 Task: Schedule a friends' night out at the new restaurant.
Action: Mouse moved to (75, 119)
Screenshot: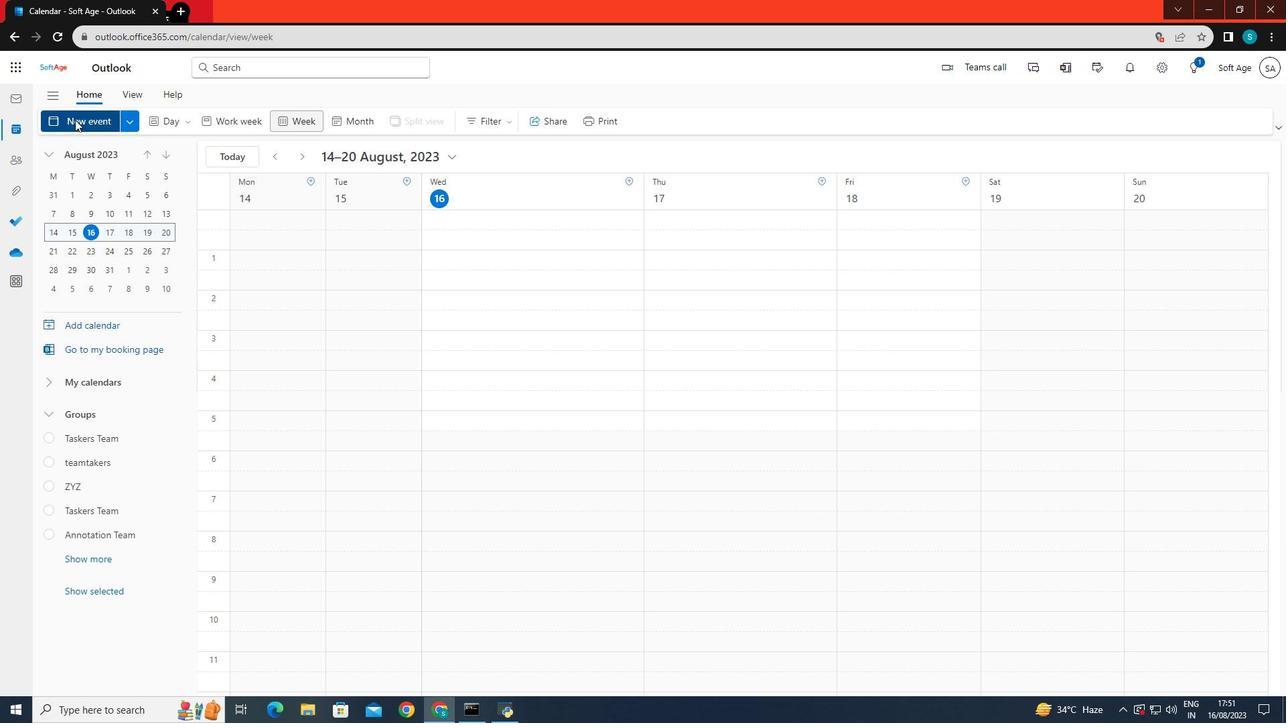 
Action: Mouse pressed left at (75, 119)
Screenshot: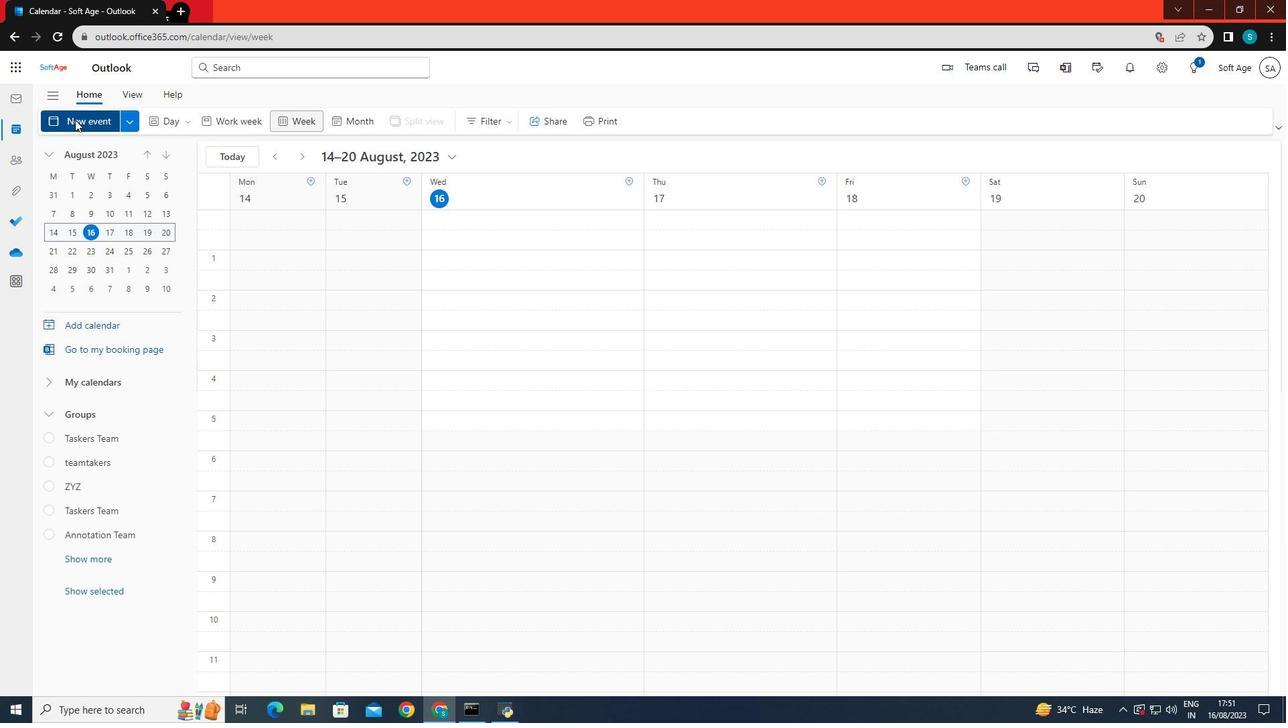 
Action: Mouse moved to (381, 198)
Screenshot: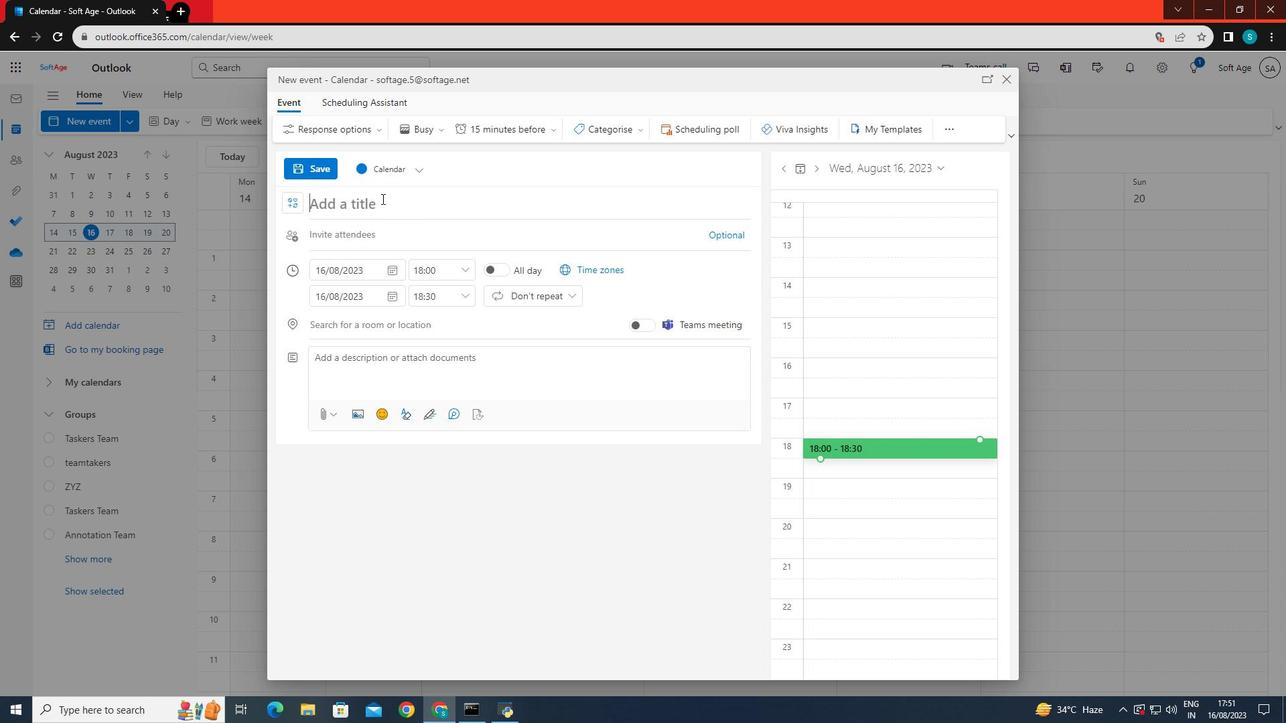 
Action: Mouse pressed left at (381, 198)
Screenshot: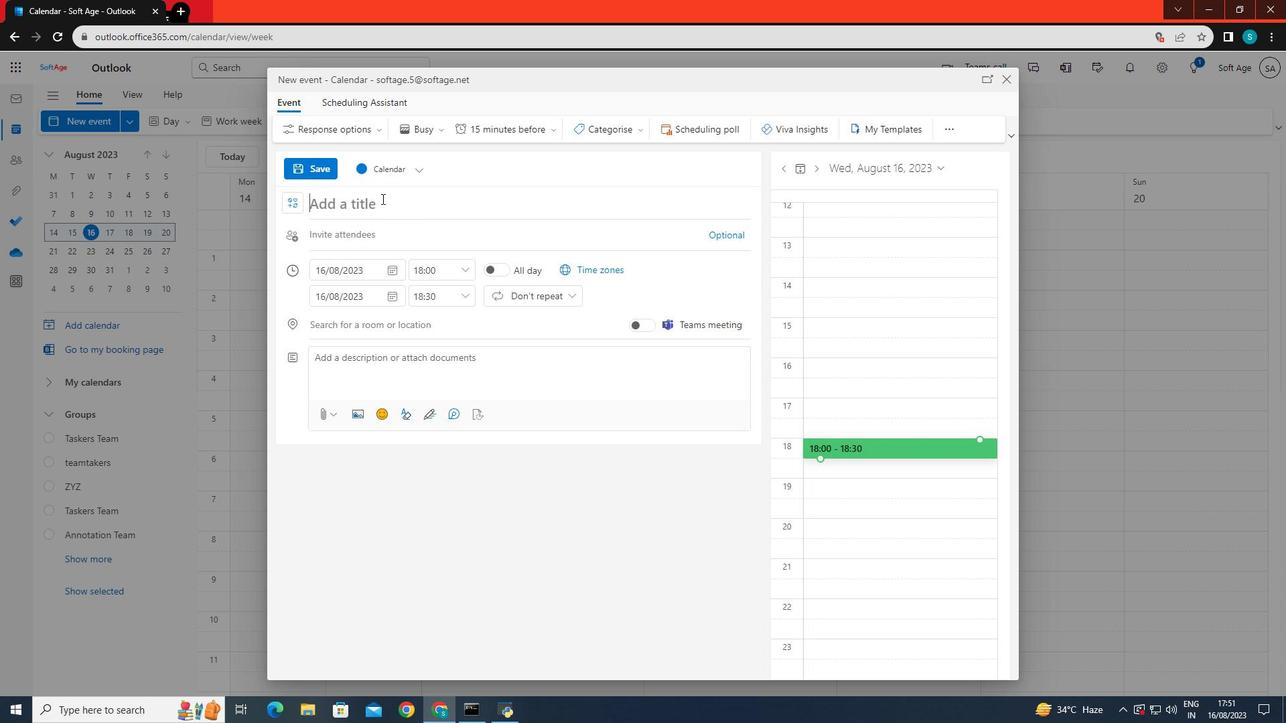 
Action: Key pressed <Key.caps_lock>NI<Key.caps_lock><Key.backspace>ight<Key.space>out<Key.space>at<Key.space>the<Key.space>new<Key.space>restaurant
Screenshot: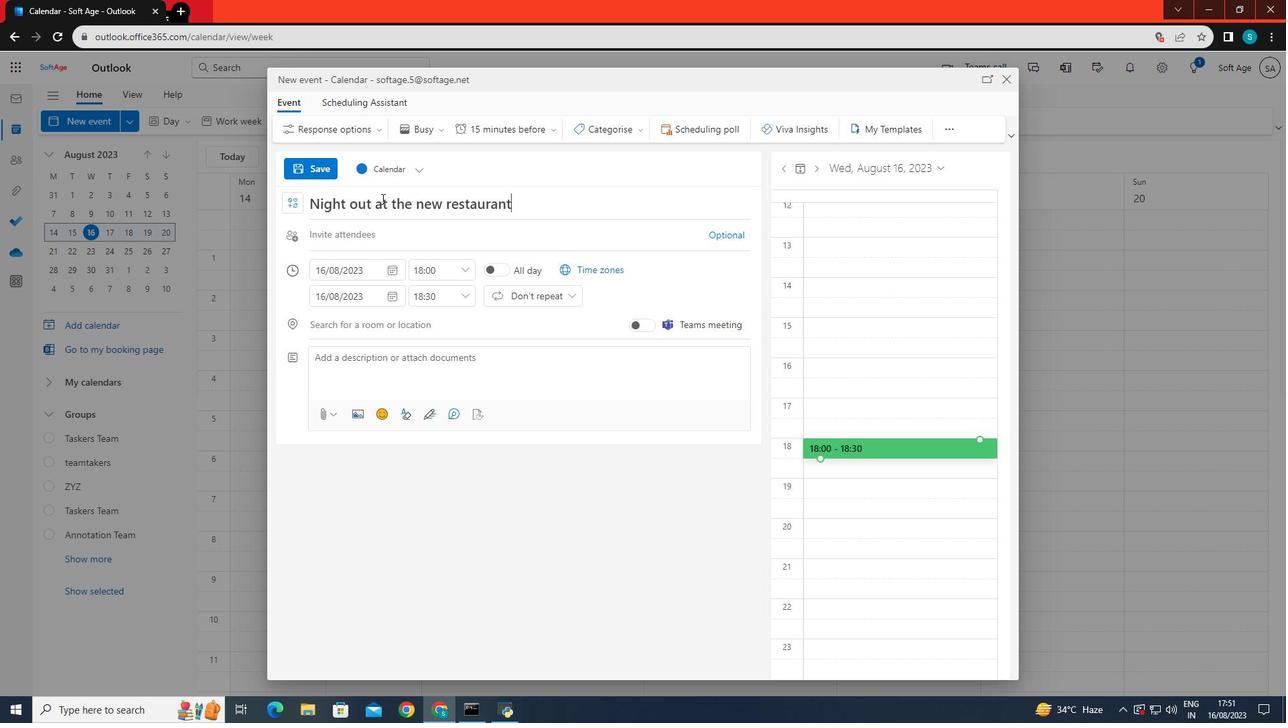 
Action: Mouse moved to (350, 268)
Screenshot: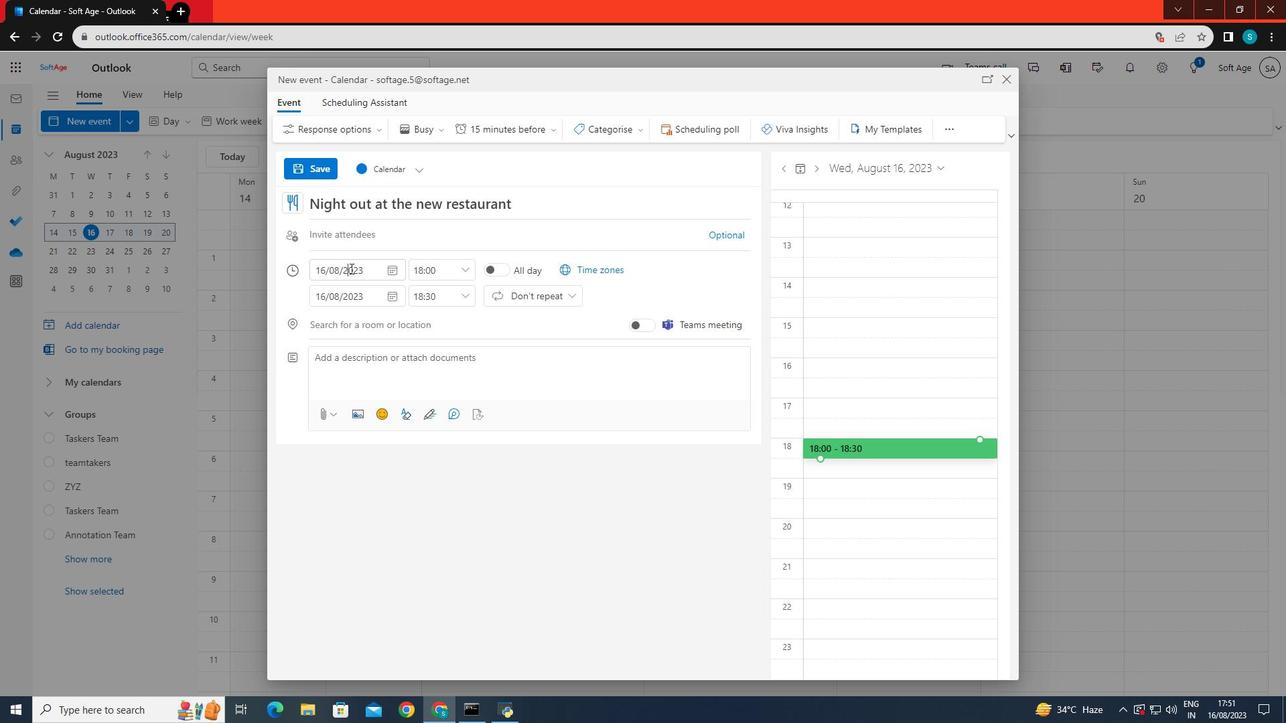 
Action: Mouse pressed left at (350, 268)
Screenshot: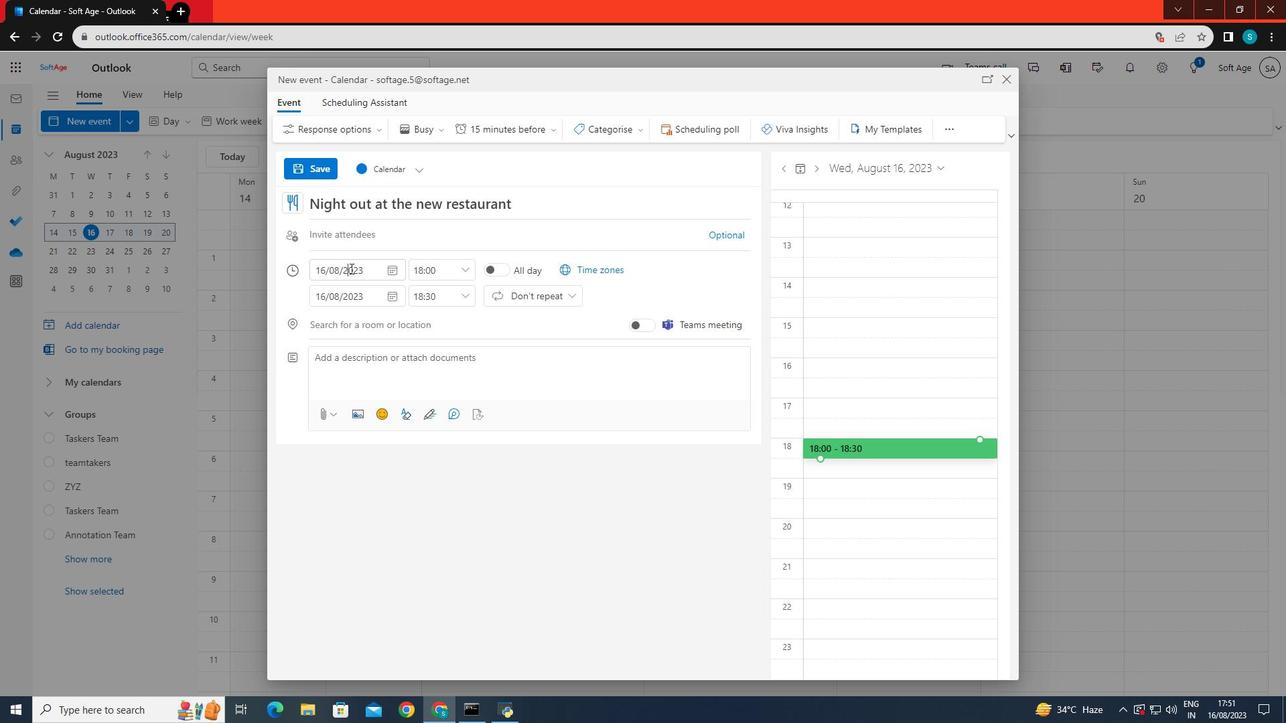 
Action: Mouse moved to (384, 416)
Screenshot: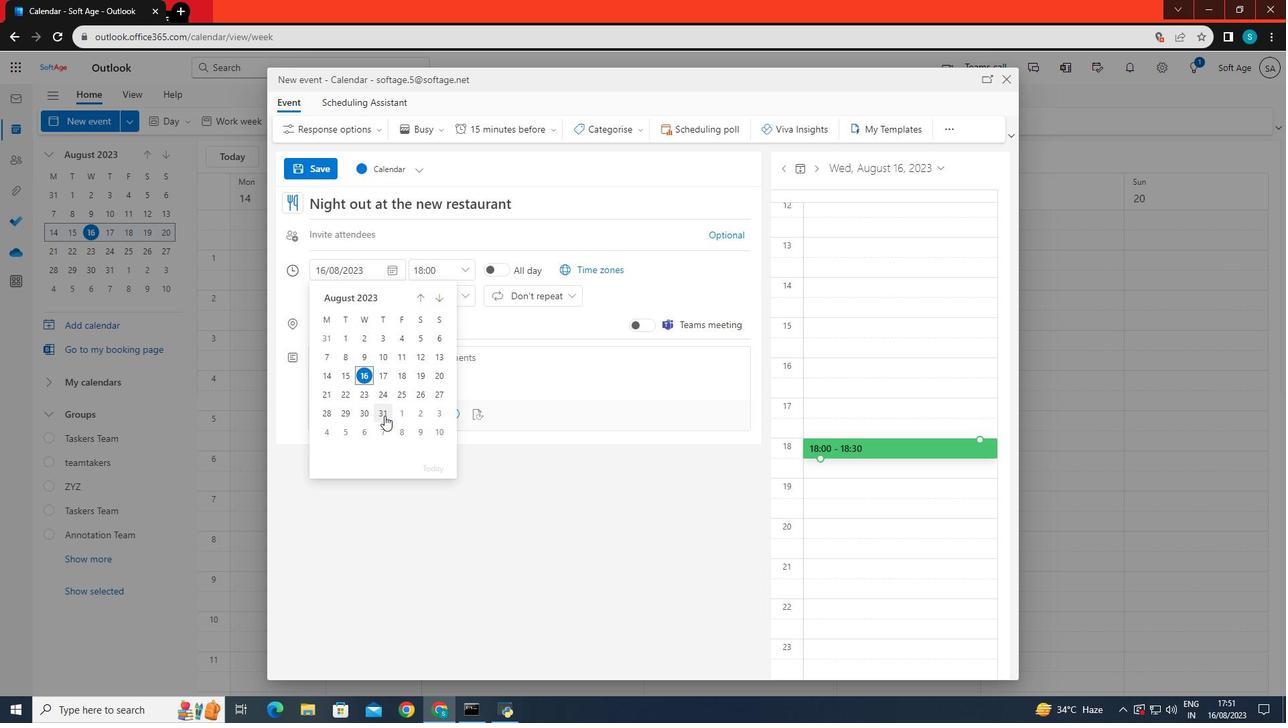 
Action: Mouse pressed left at (384, 416)
Screenshot: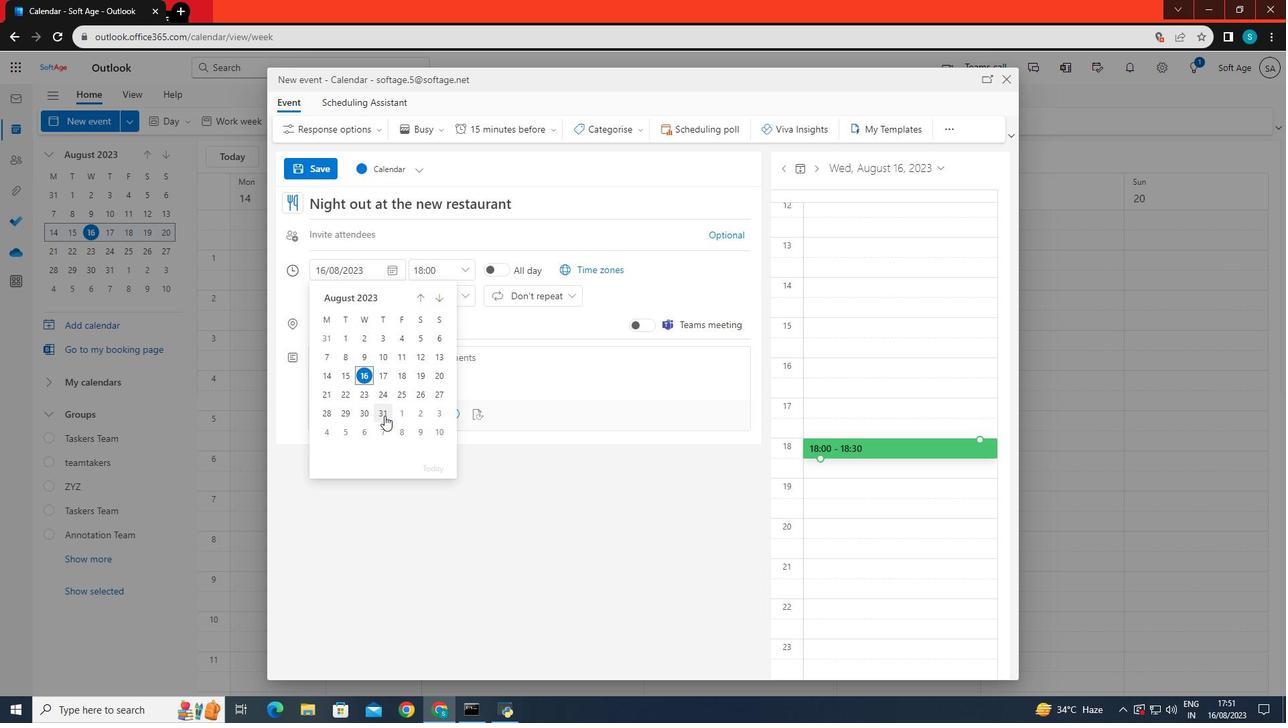 
Action: Mouse moved to (369, 300)
Screenshot: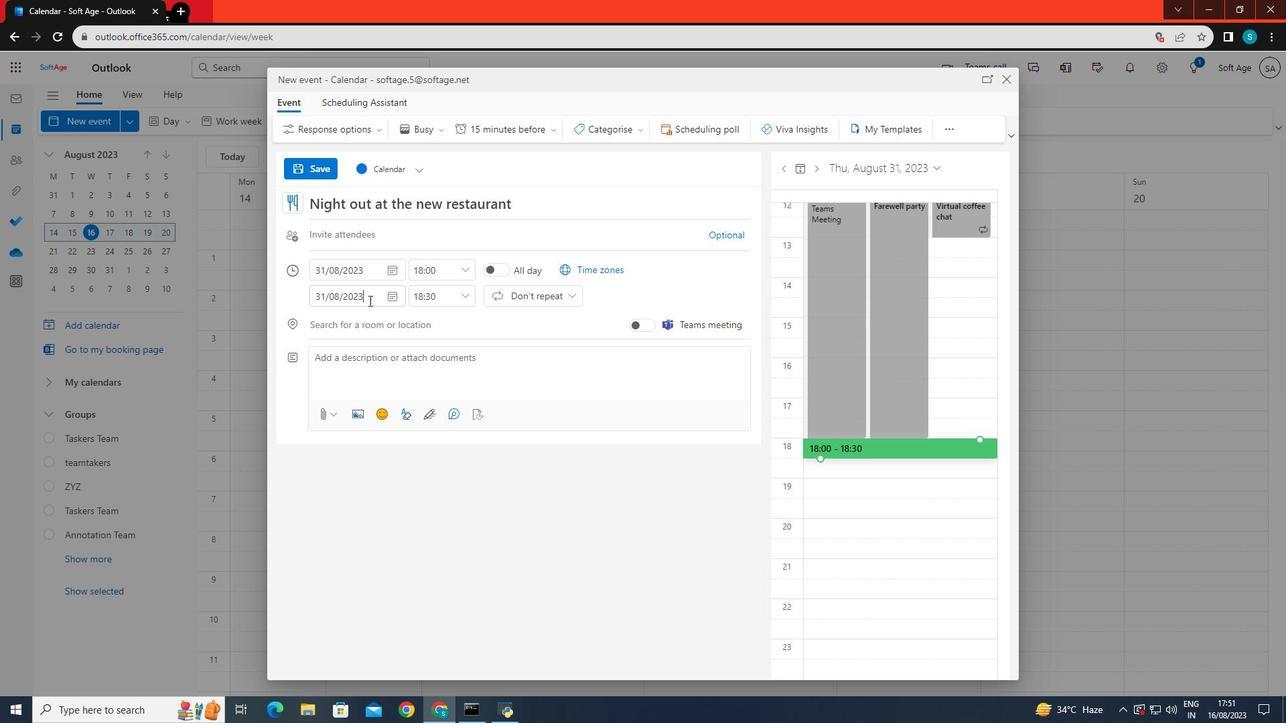 
Action: Mouse pressed left at (369, 300)
Screenshot: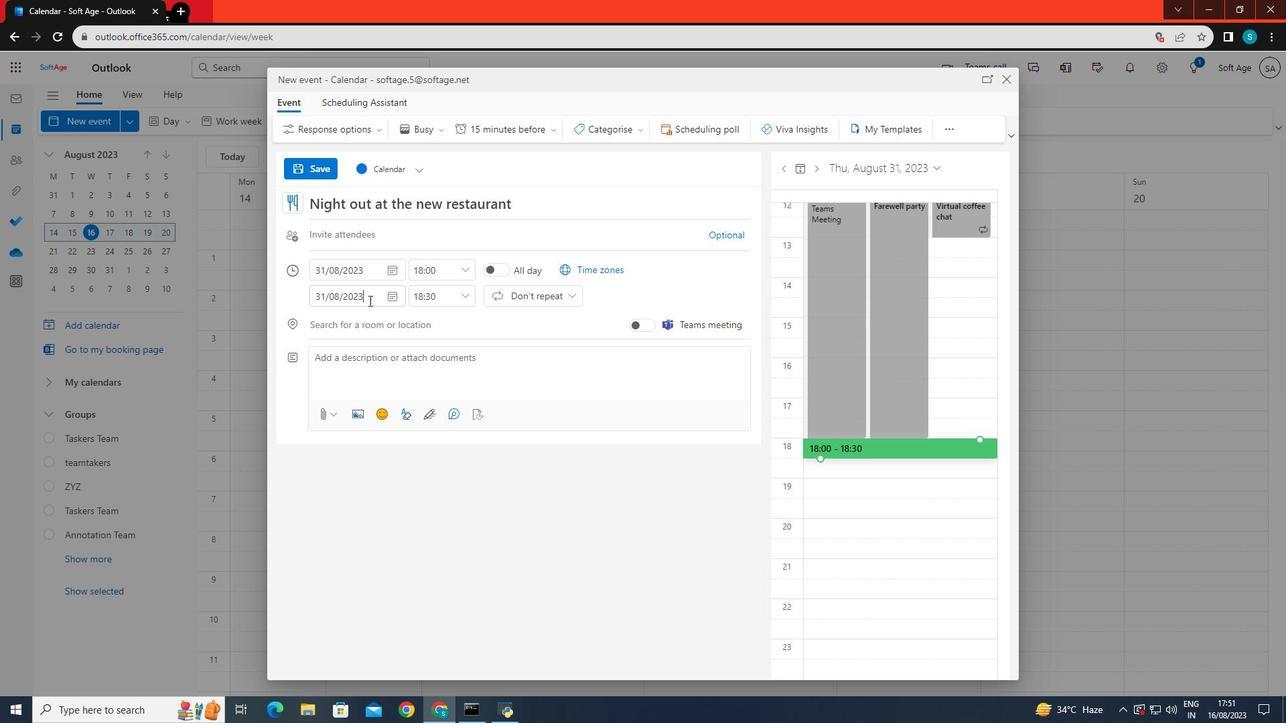 
Action: Mouse moved to (387, 440)
Screenshot: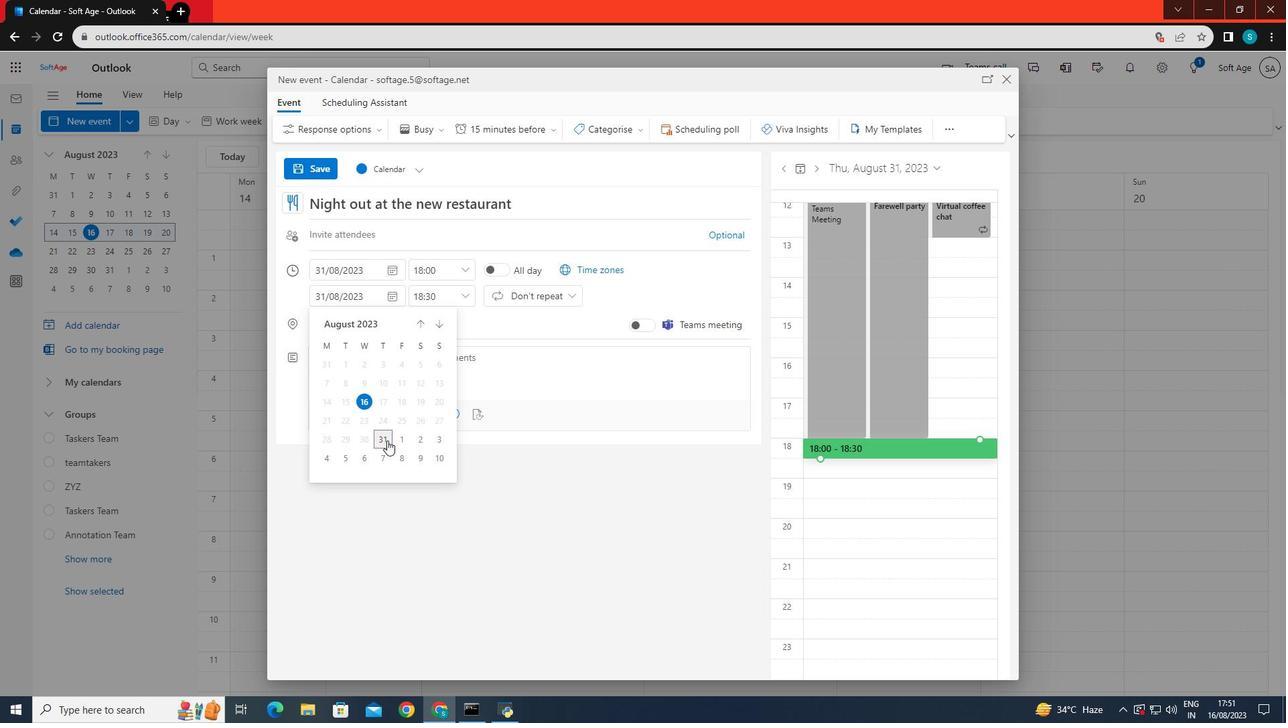 
Action: Mouse pressed left at (387, 440)
Screenshot: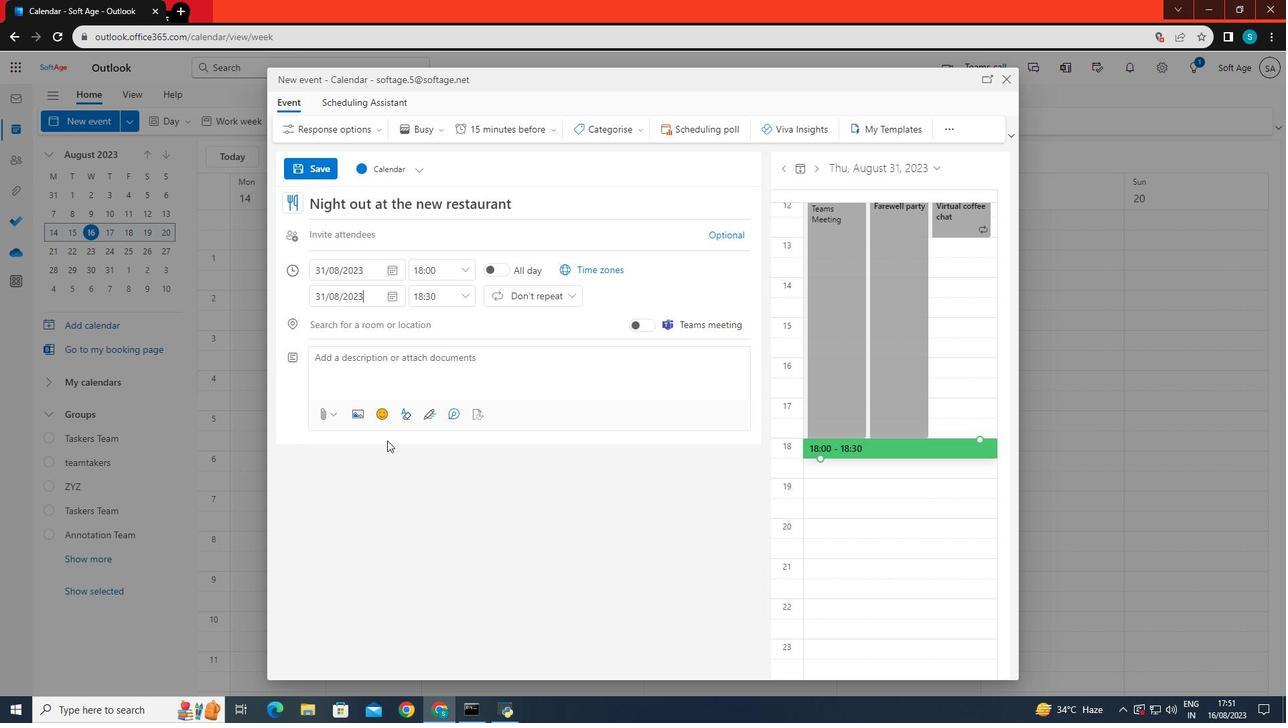 
Action: Mouse moved to (564, 291)
Screenshot: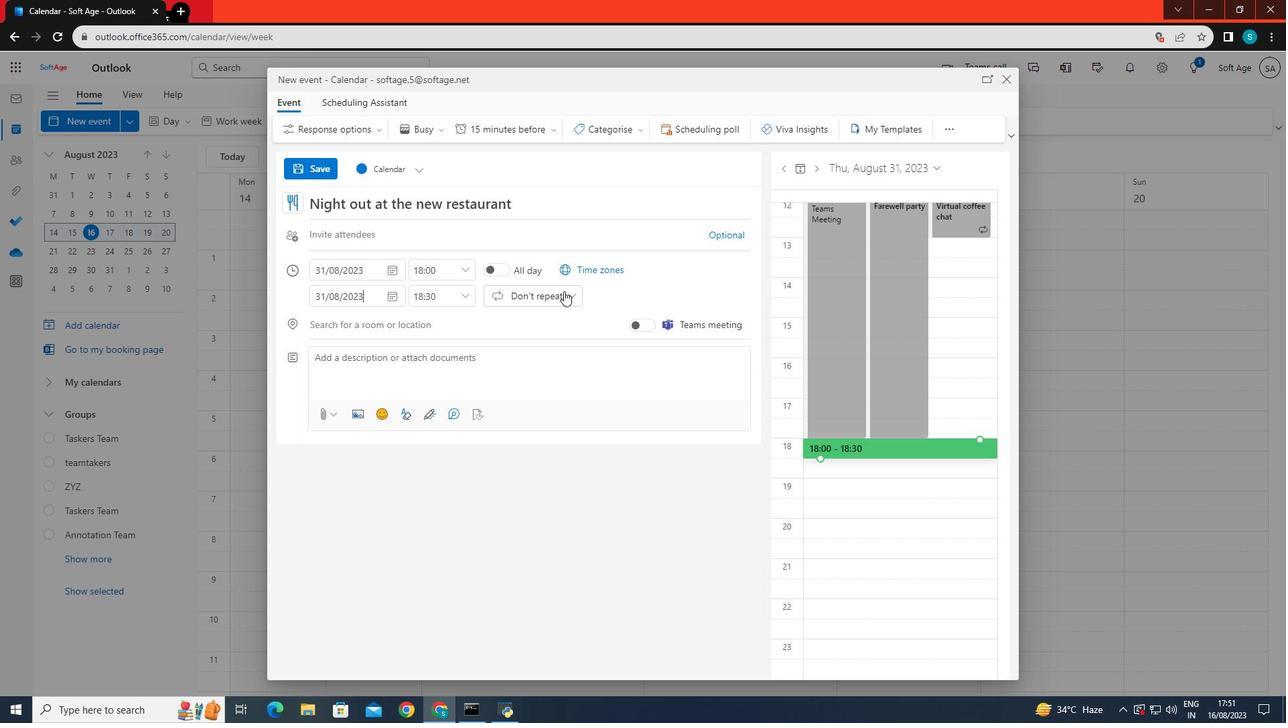 
Action: Mouse pressed left at (564, 291)
Screenshot: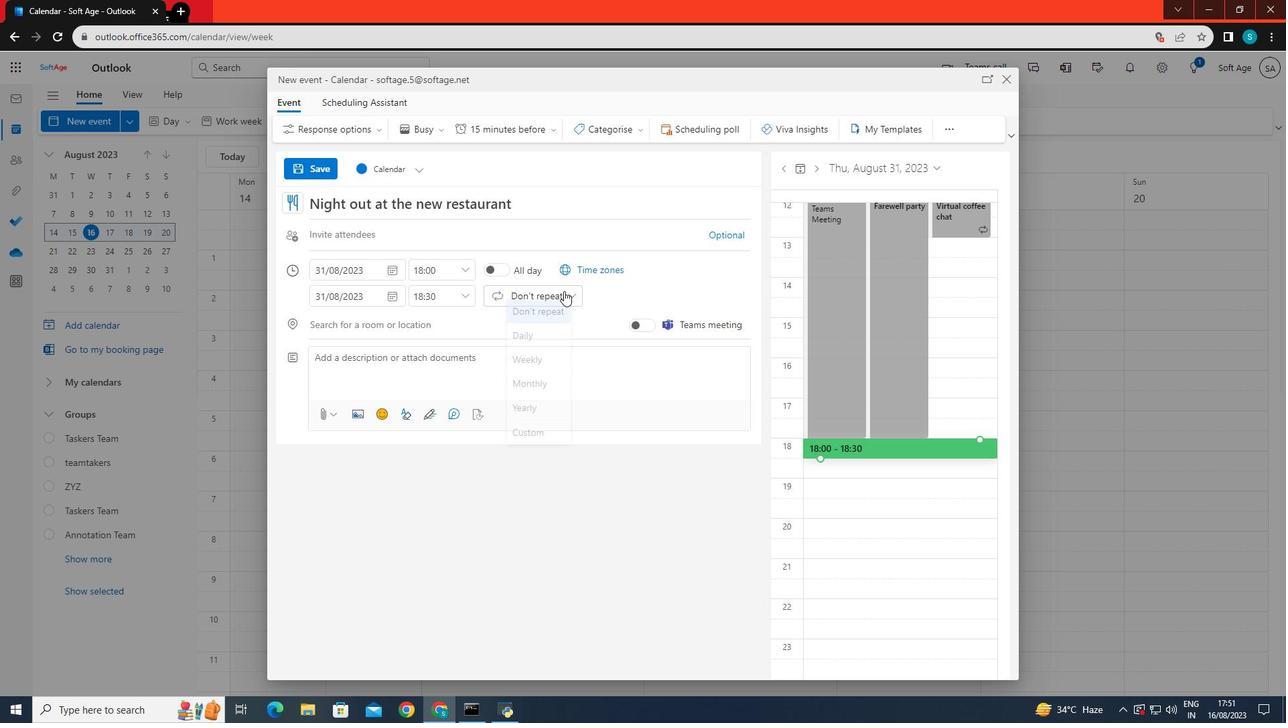 
Action: Mouse moved to (537, 363)
Screenshot: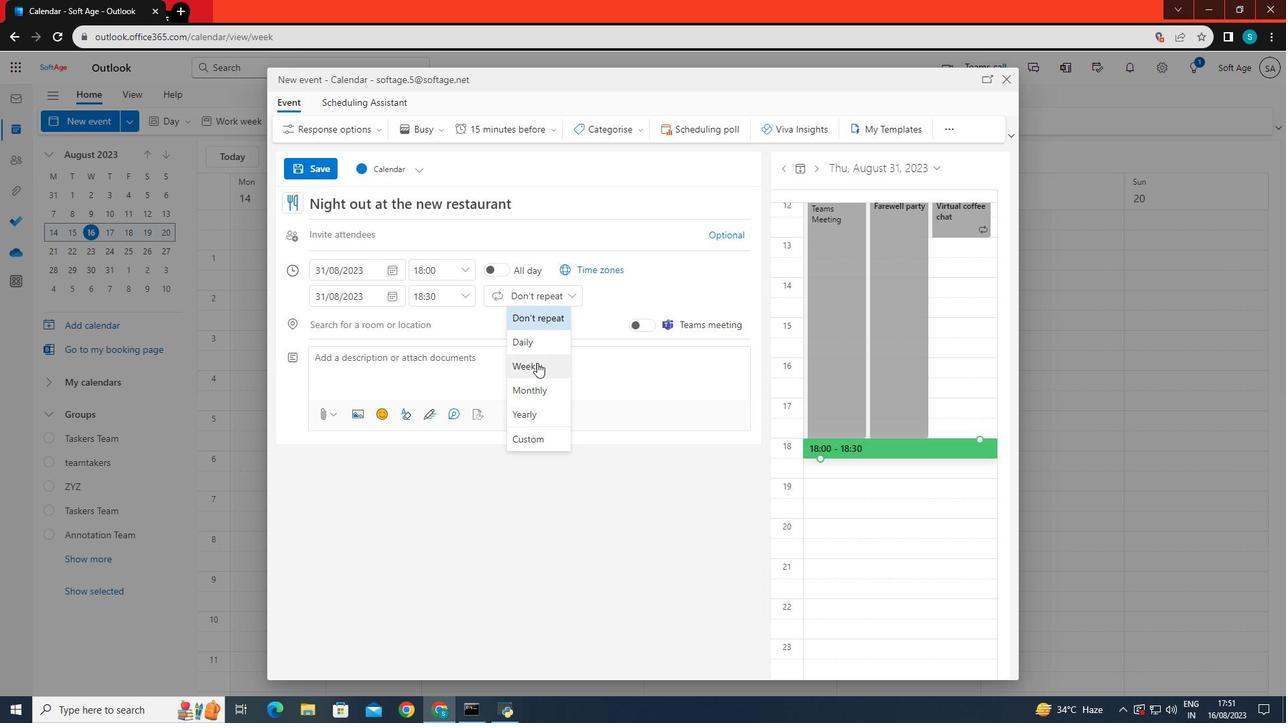 
Action: Mouse pressed left at (537, 363)
Screenshot: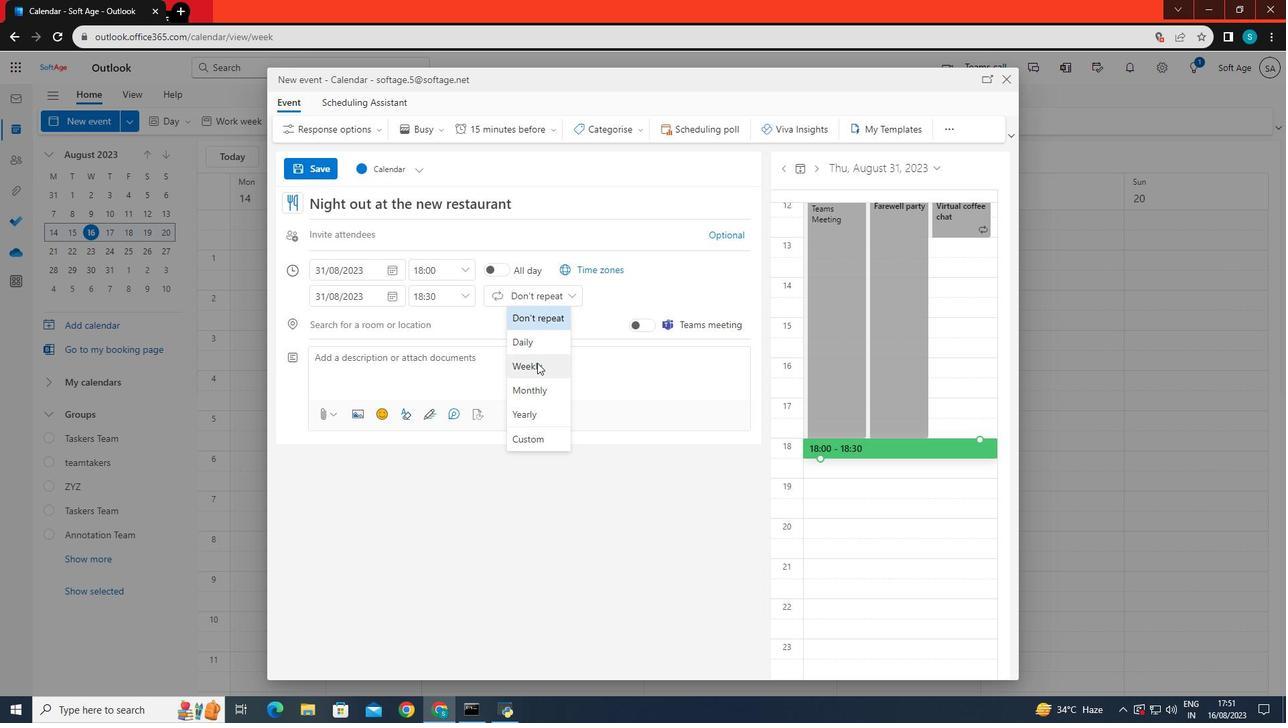 
Action: Mouse moved to (625, 393)
Screenshot: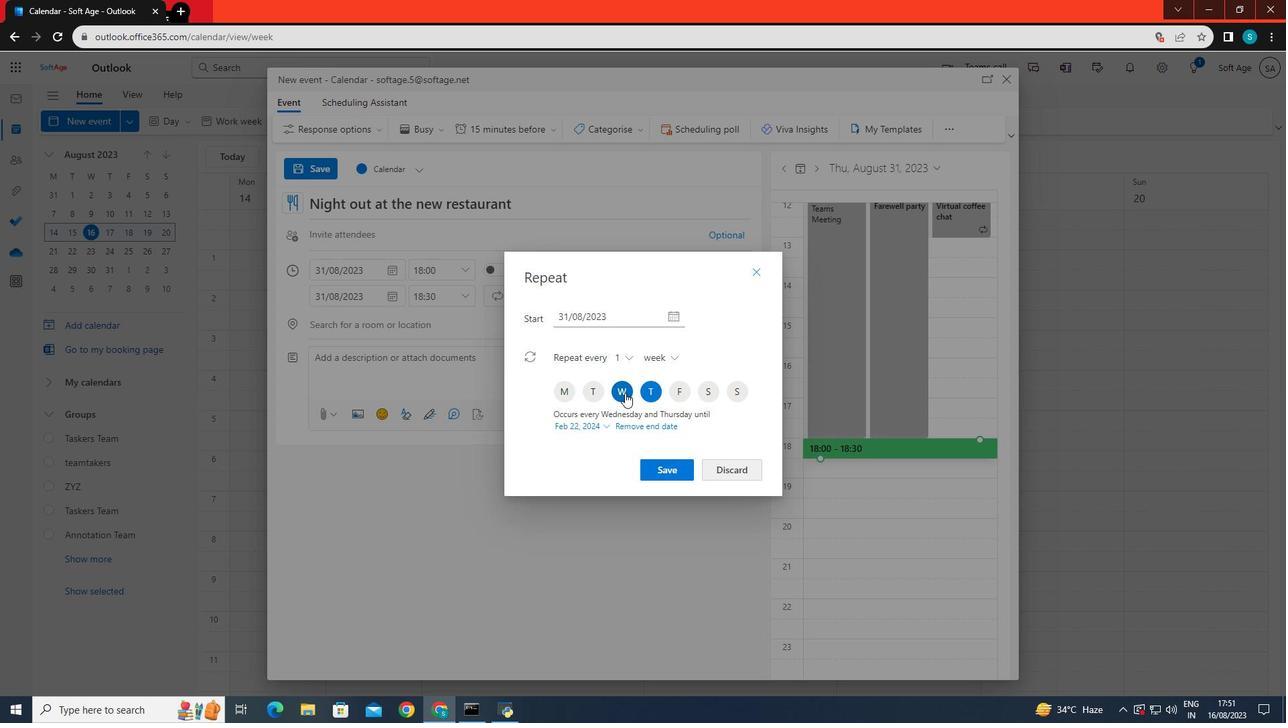 
Action: Mouse pressed left at (625, 393)
Screenshot: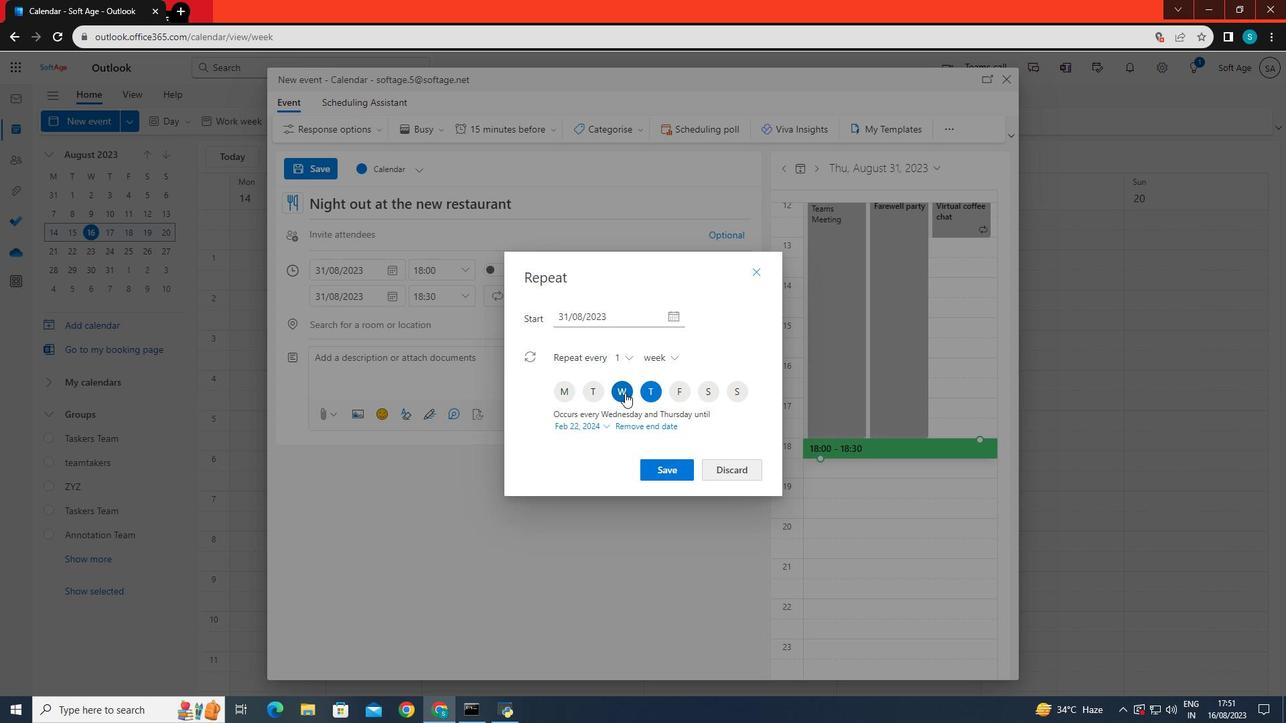 
Action: Mouse moved to (647, 391)
Screenshot: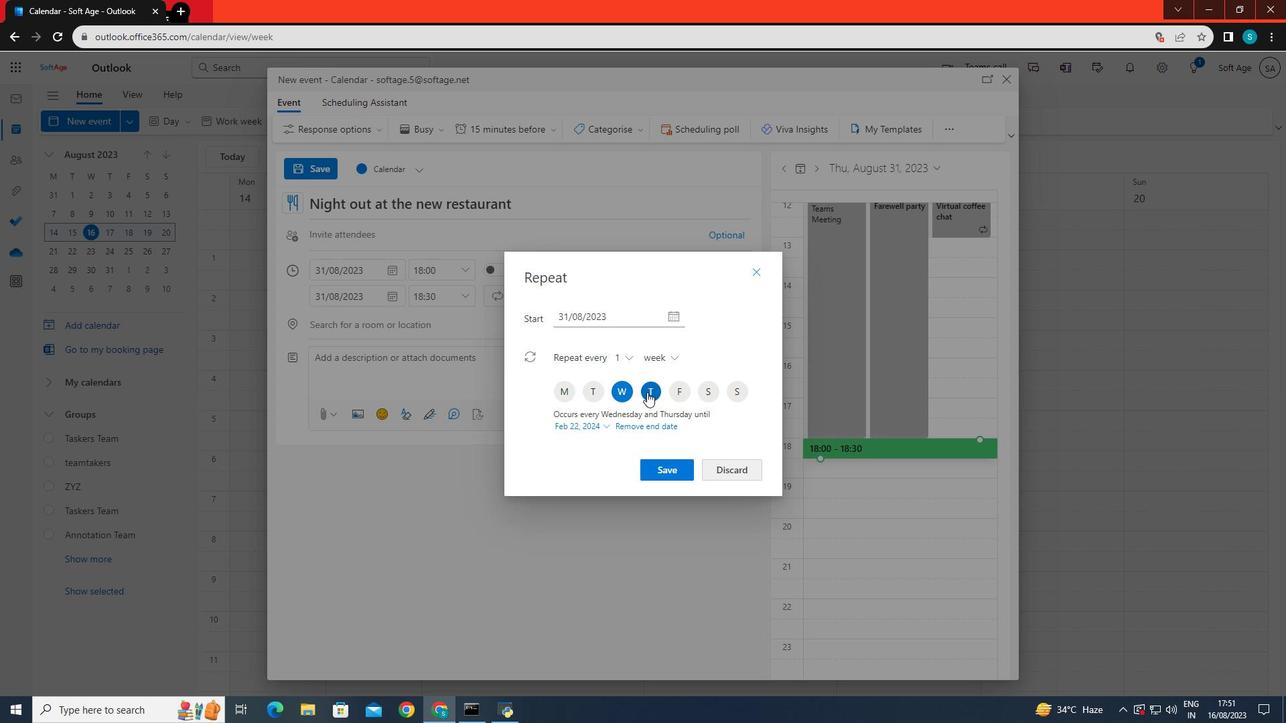 
Action: Mouse pressed left at (647, 391)
Screenshot: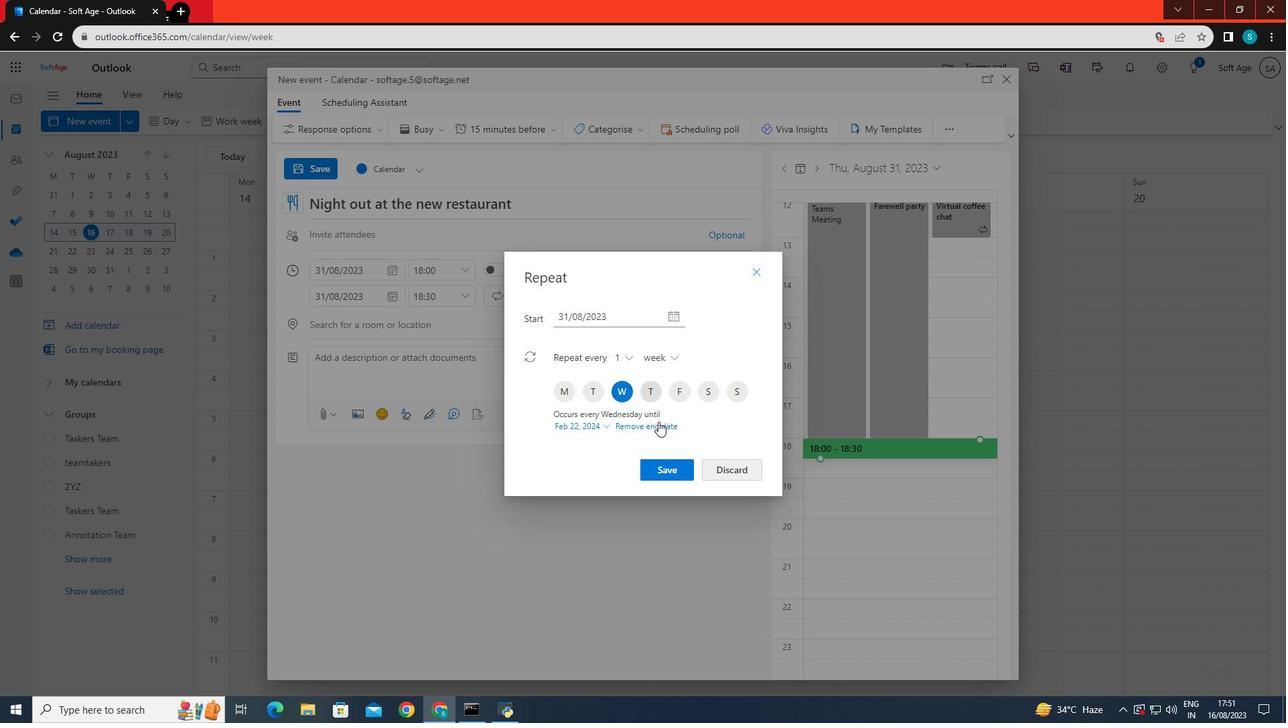 
Action: Mouse moved to (677, 476)
Screenshot: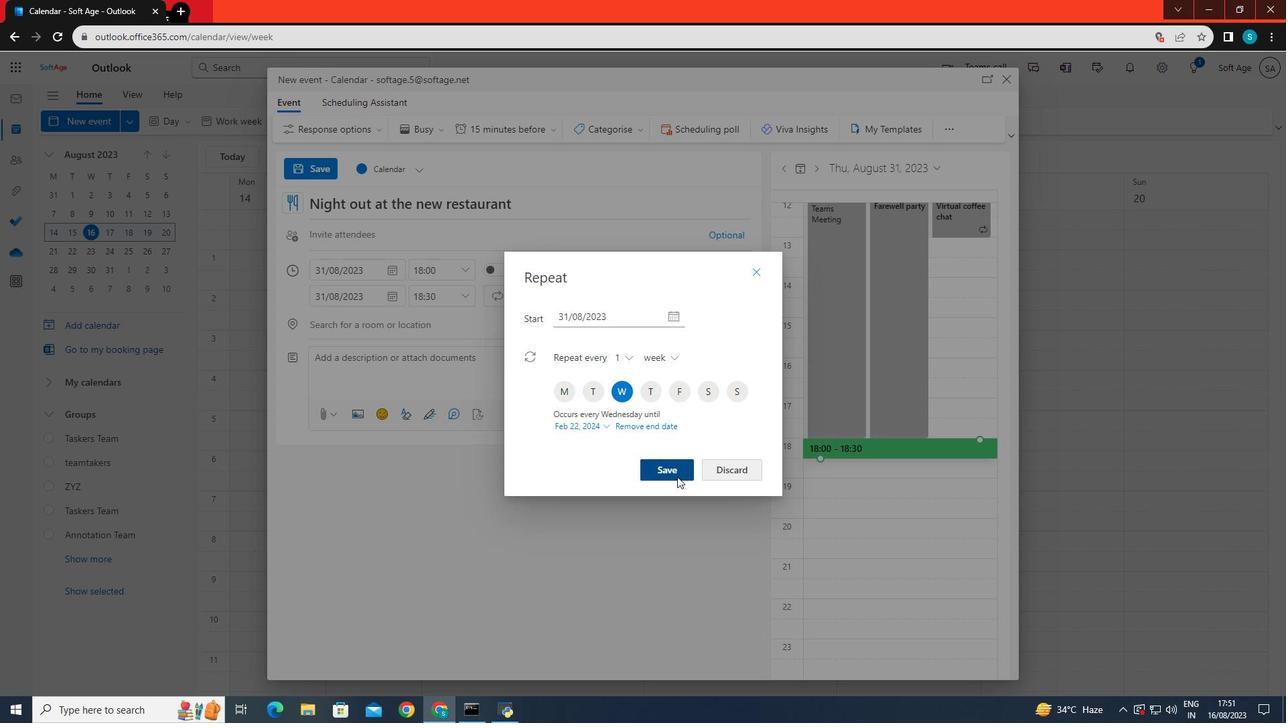 
Action: Mouse pressed left at (677, 476)
Screenshot: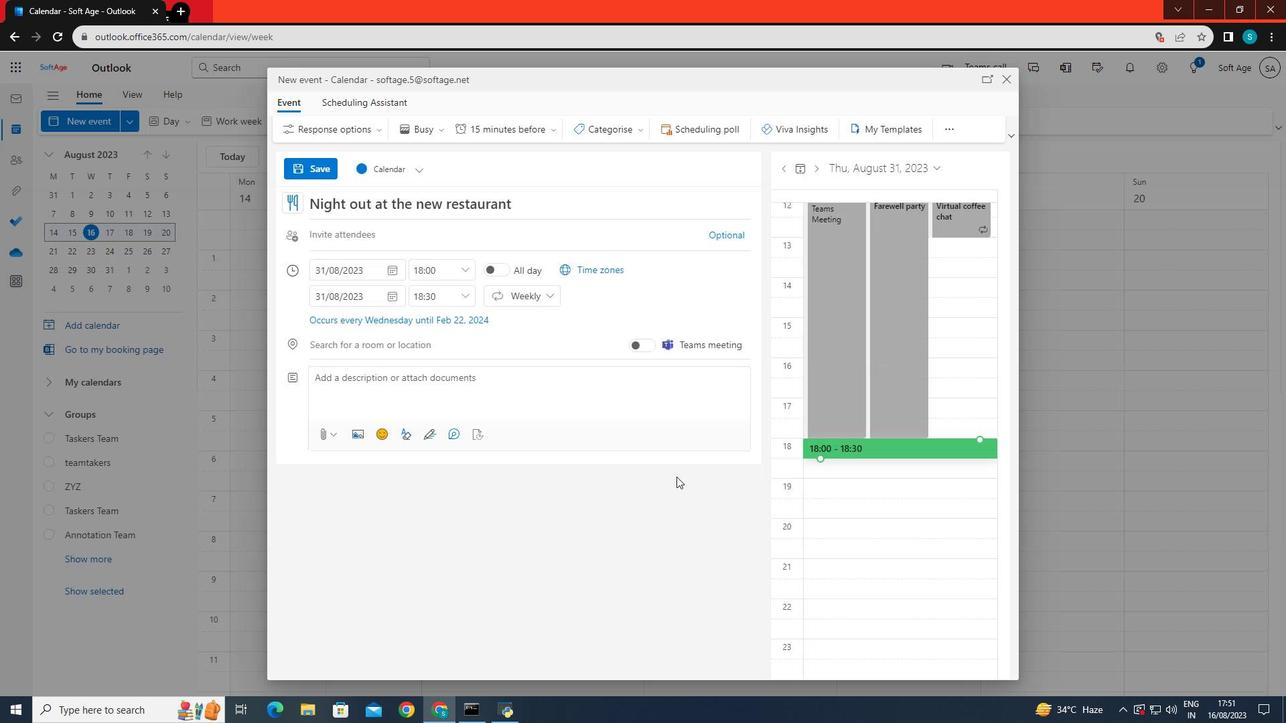 
Action: Mouse moved to (377, 377)
Screenshot: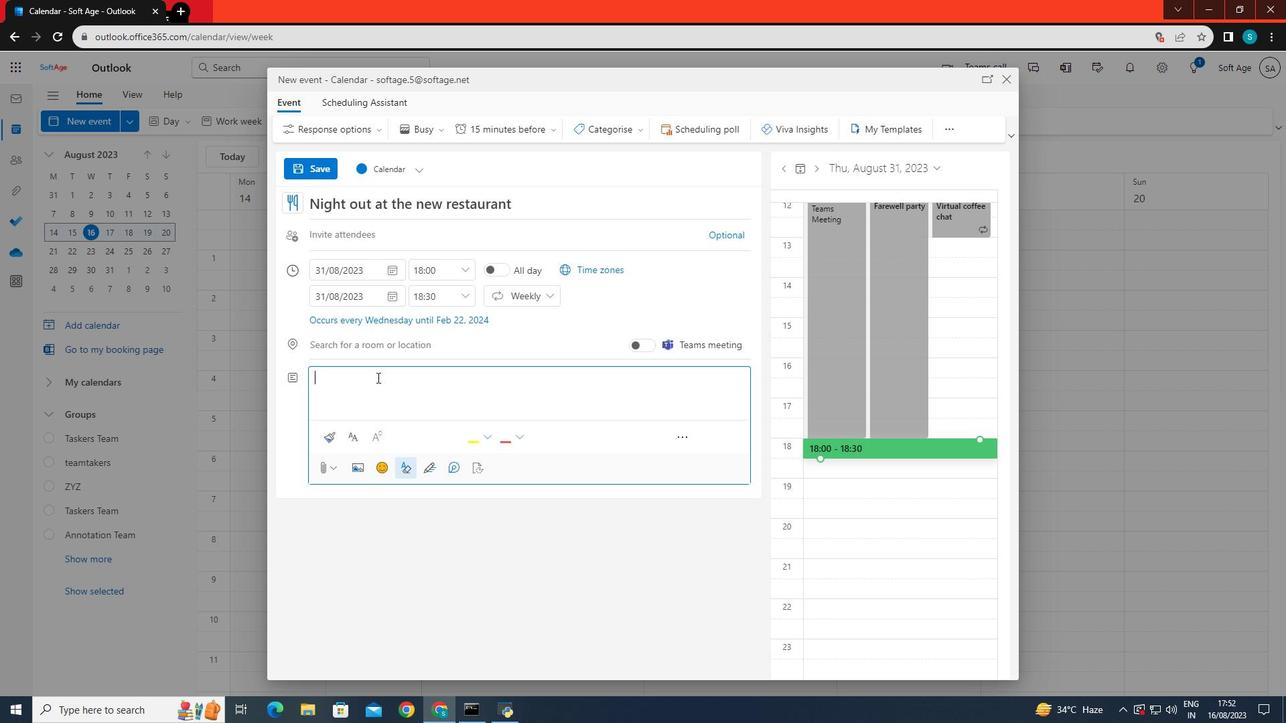 
Action: Mouse pressed left at (377, 377)
Screenshot: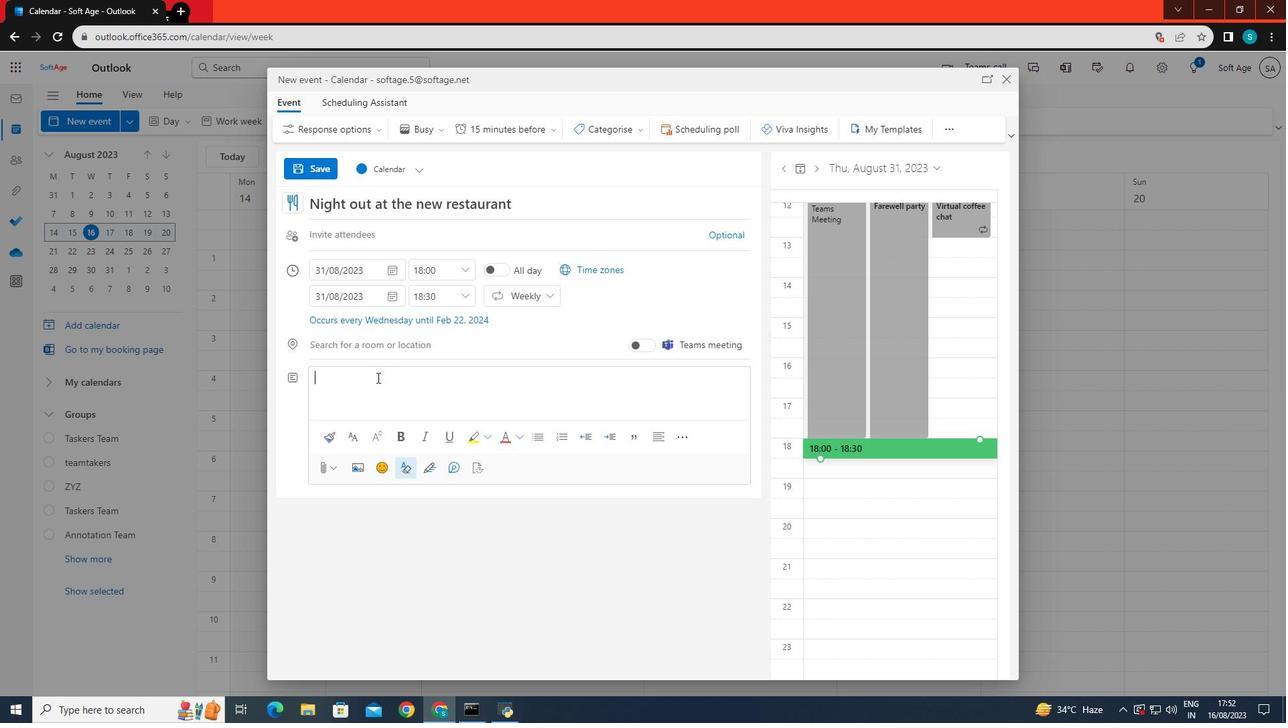 
Action: Key pressed <Key.caps_lock>S<Key.caps_lock>chedule<Key.space>a<Key.space>f<Key.caps_lock><Key.caps_lock>re<Key.backspace>iends<Key.space>night<Key.space>out<Key.space>at<Key.space>the<Key.space>new<Key.space>restaurant.
Screenshot: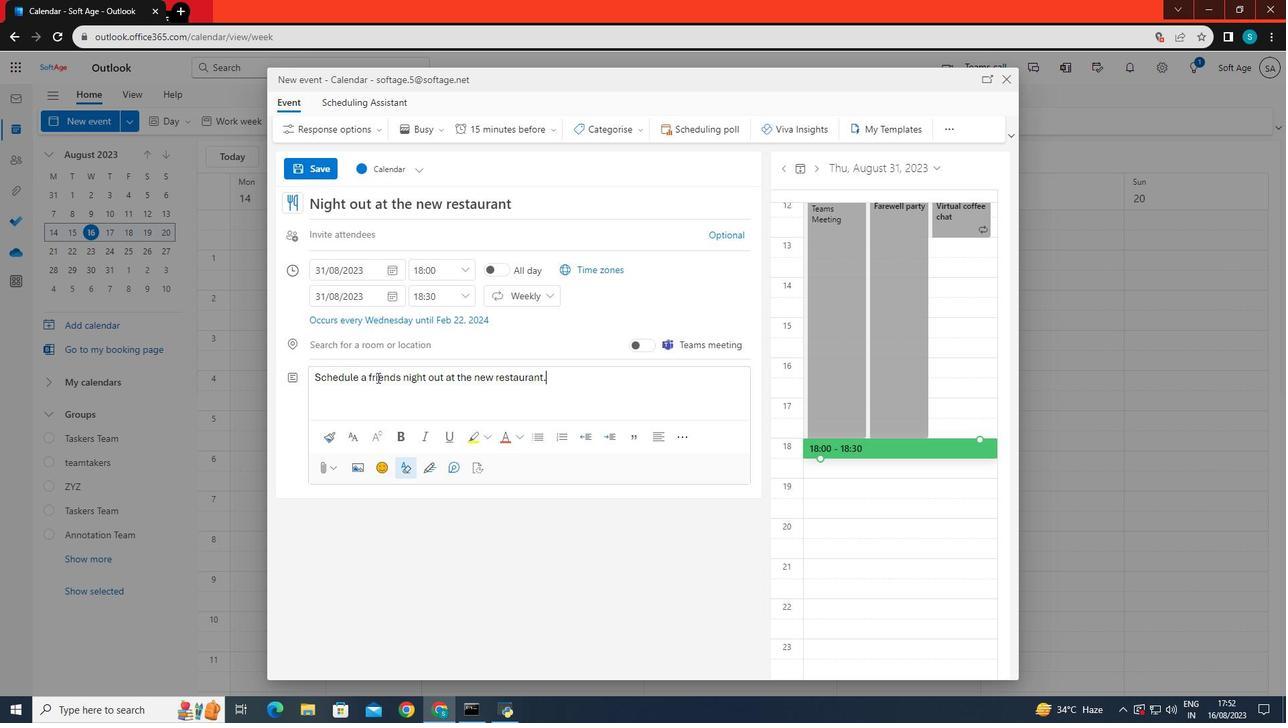 
Action: Mouse moved to (503, 541)
Screenshot: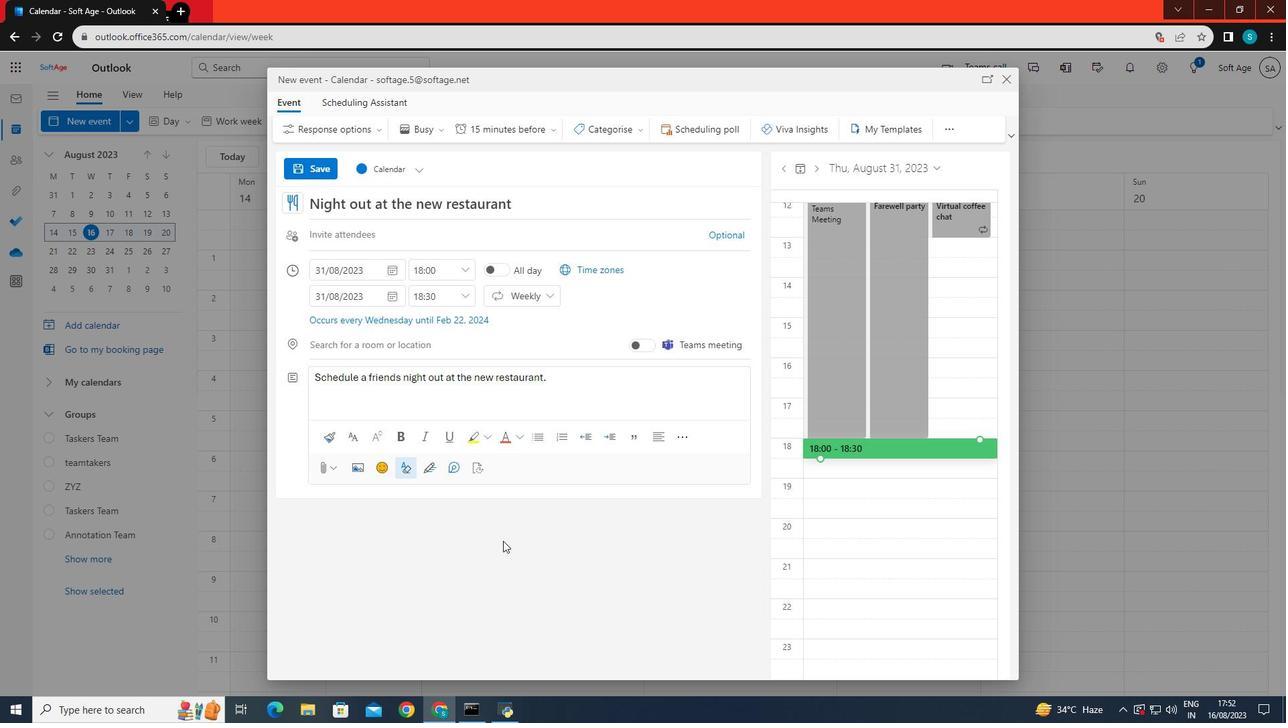 
Action: Mouse pressed left at (503, 541)
Screenshot: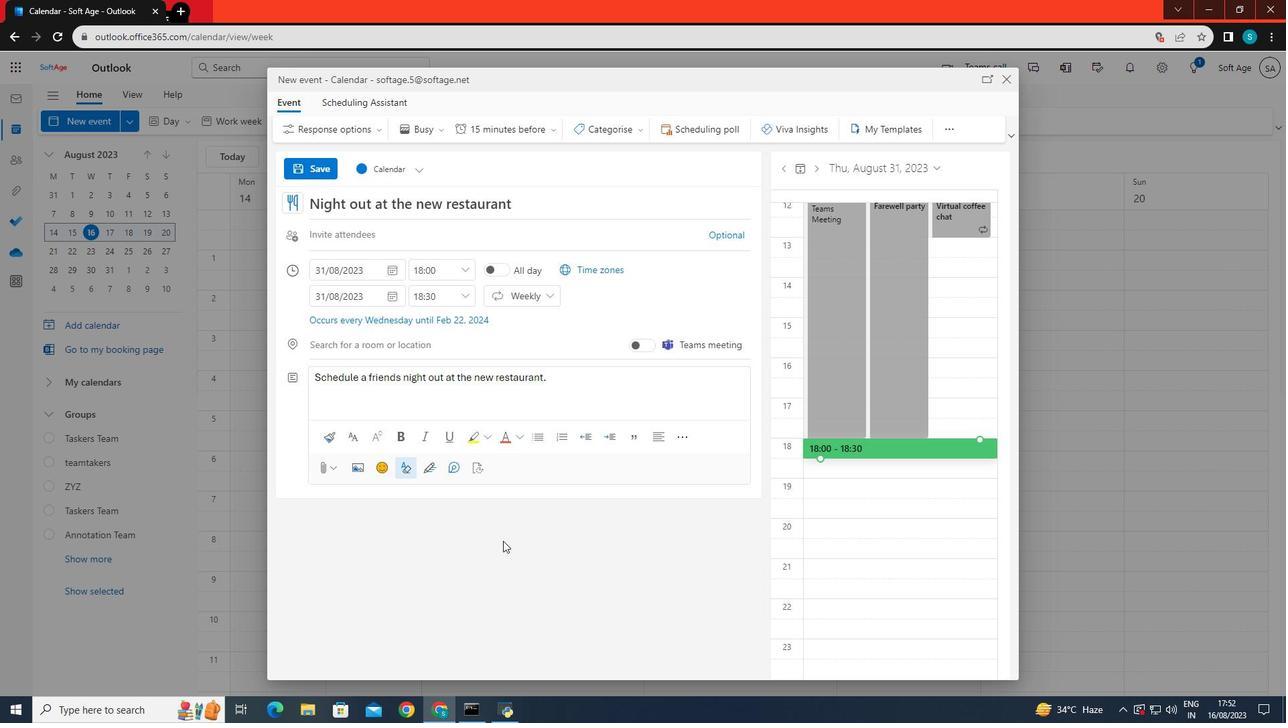 
Action: Mouse moved to (501, 537)
Screenshot: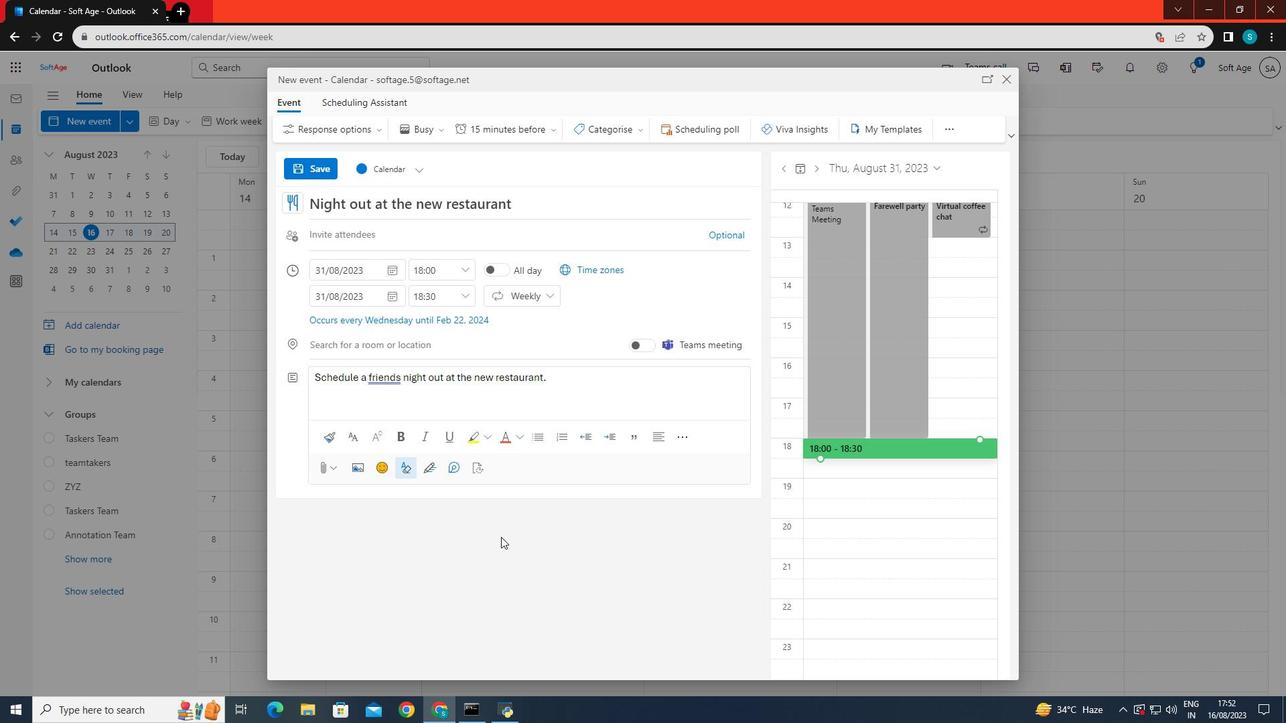 
Action: Mouse scrolled (501, 537) with delta (0, 0)
Screenshot: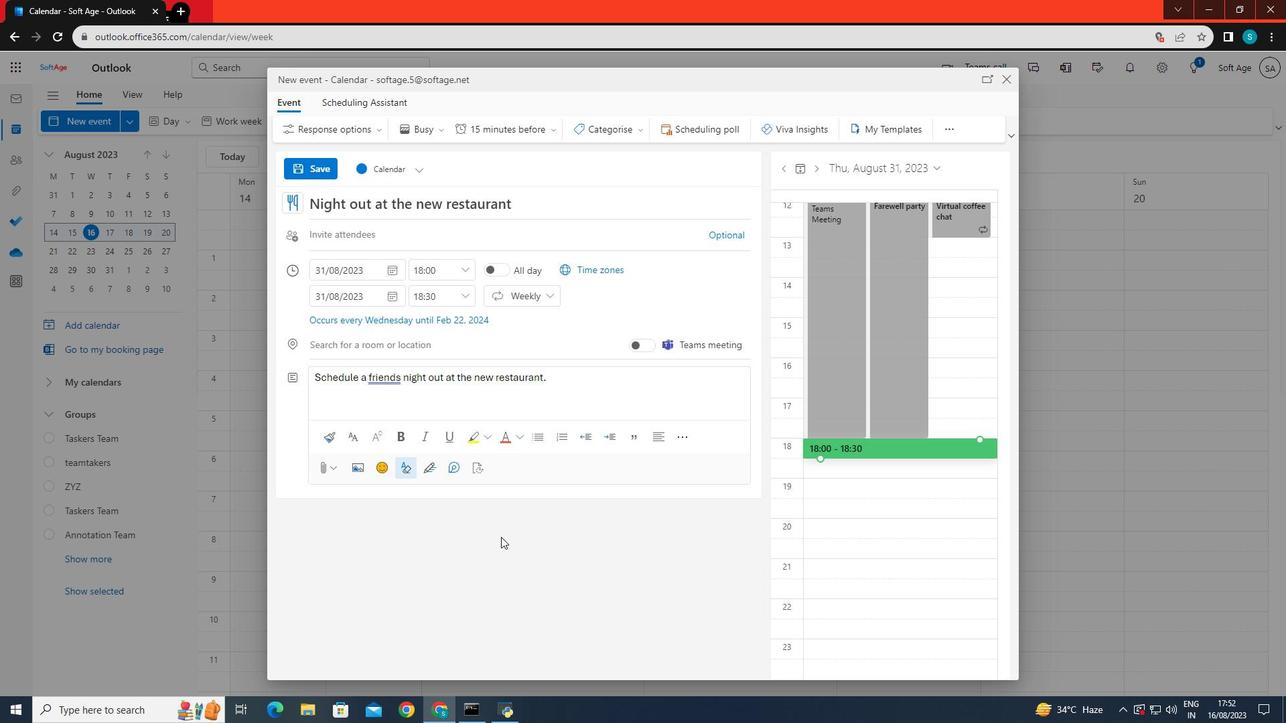 
Action: Mouse scrolled (501, 537) with delta (0, 0)
Screenshot: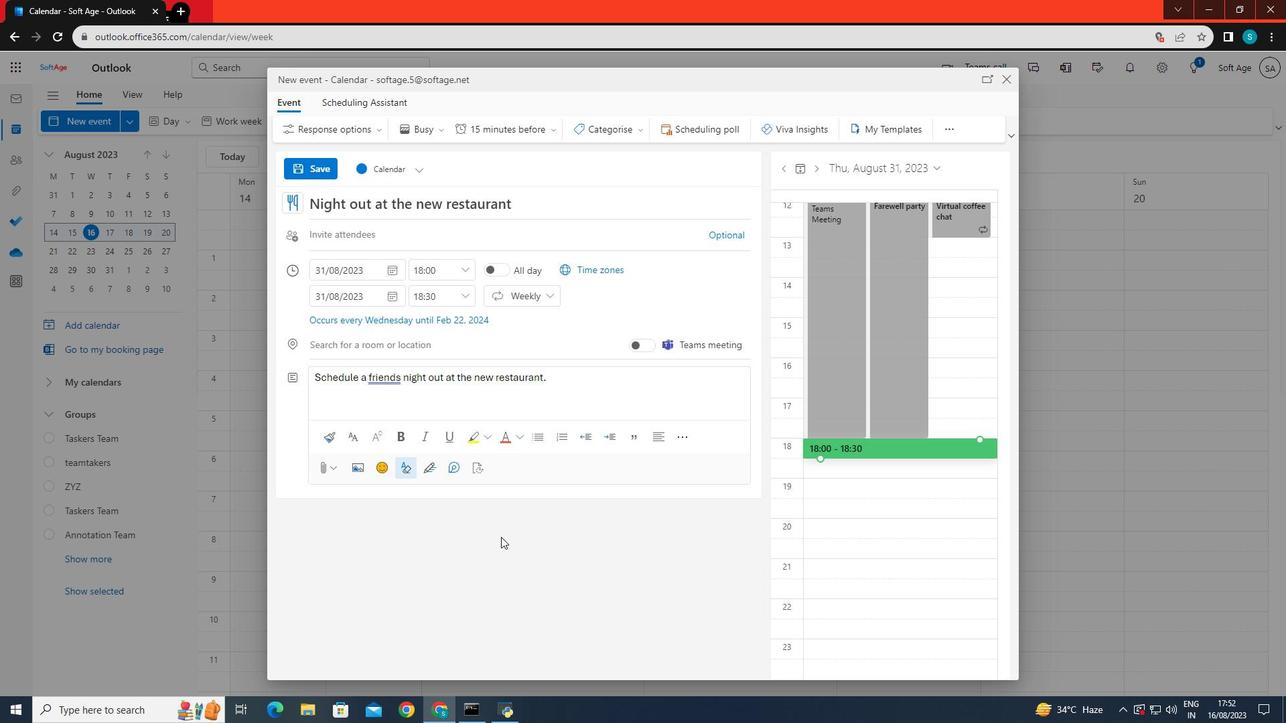 
Action: Mouse scrolled (501, 537) with delta (0, 0)
Screenshot: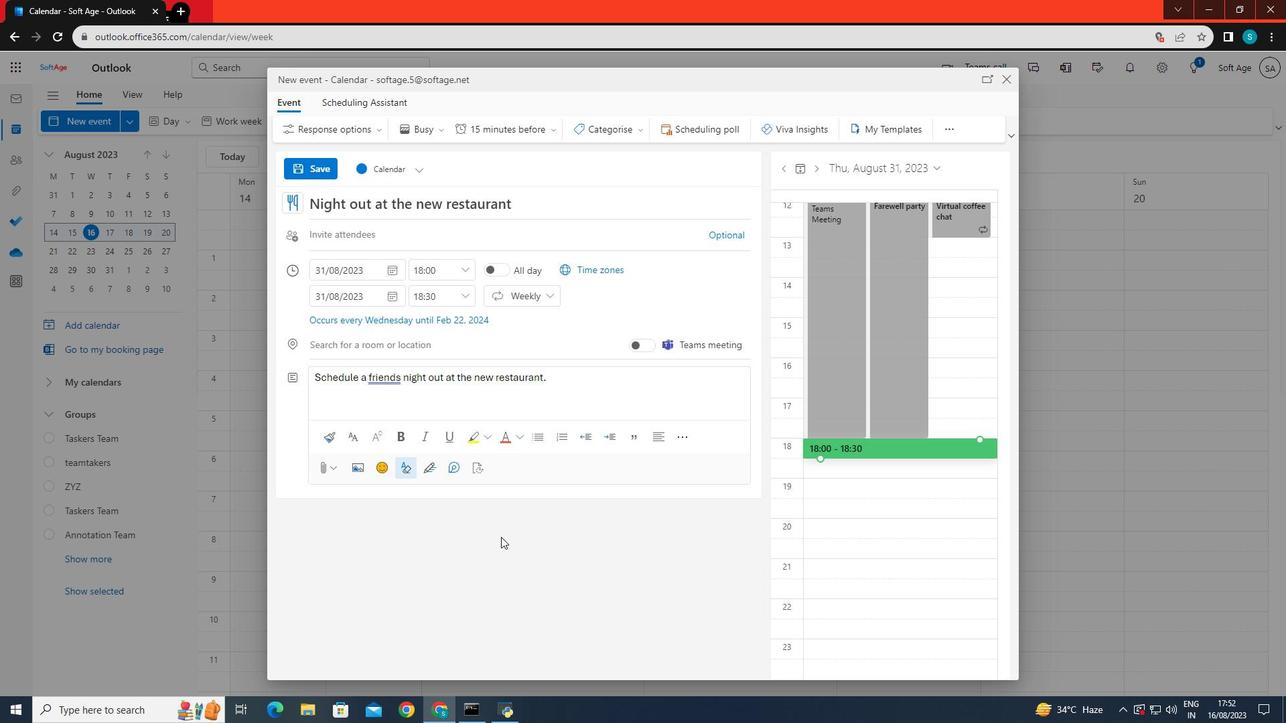 
Action: Mouse scrolled (501, 537) with delta (0, 0)
Screenshot: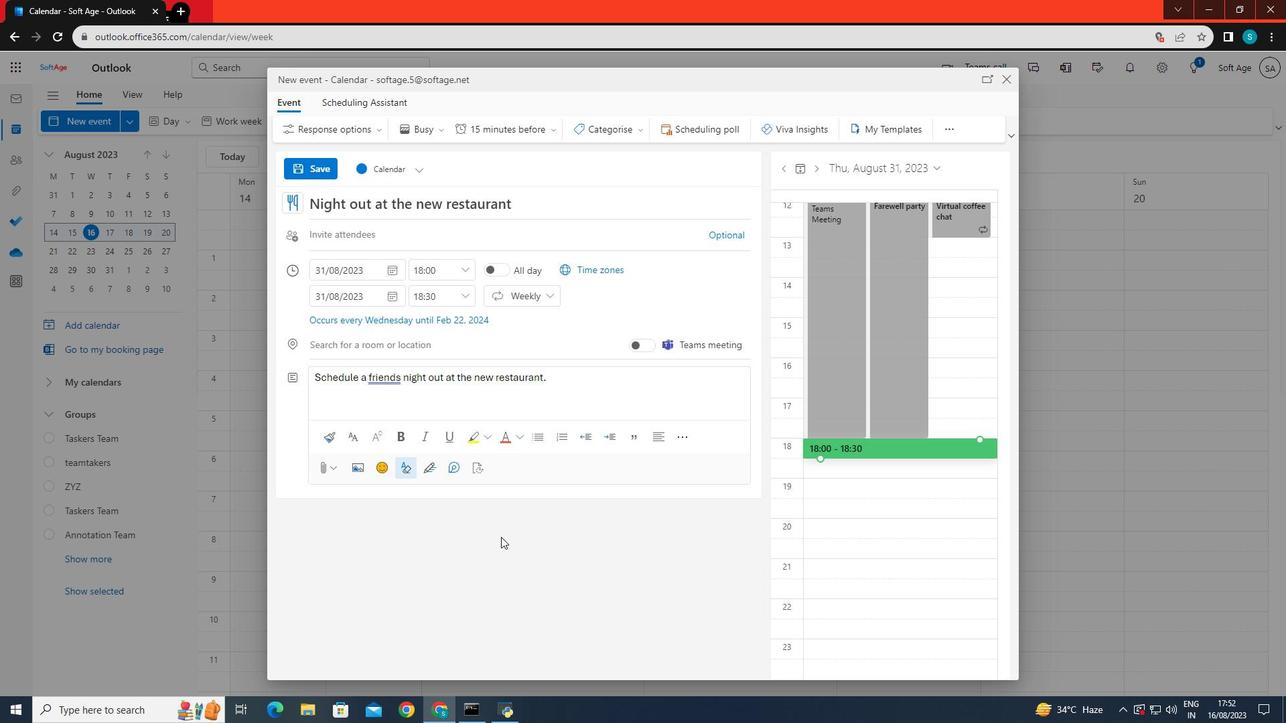 
Action: Mouse moved to (398, 376)
Screenshot: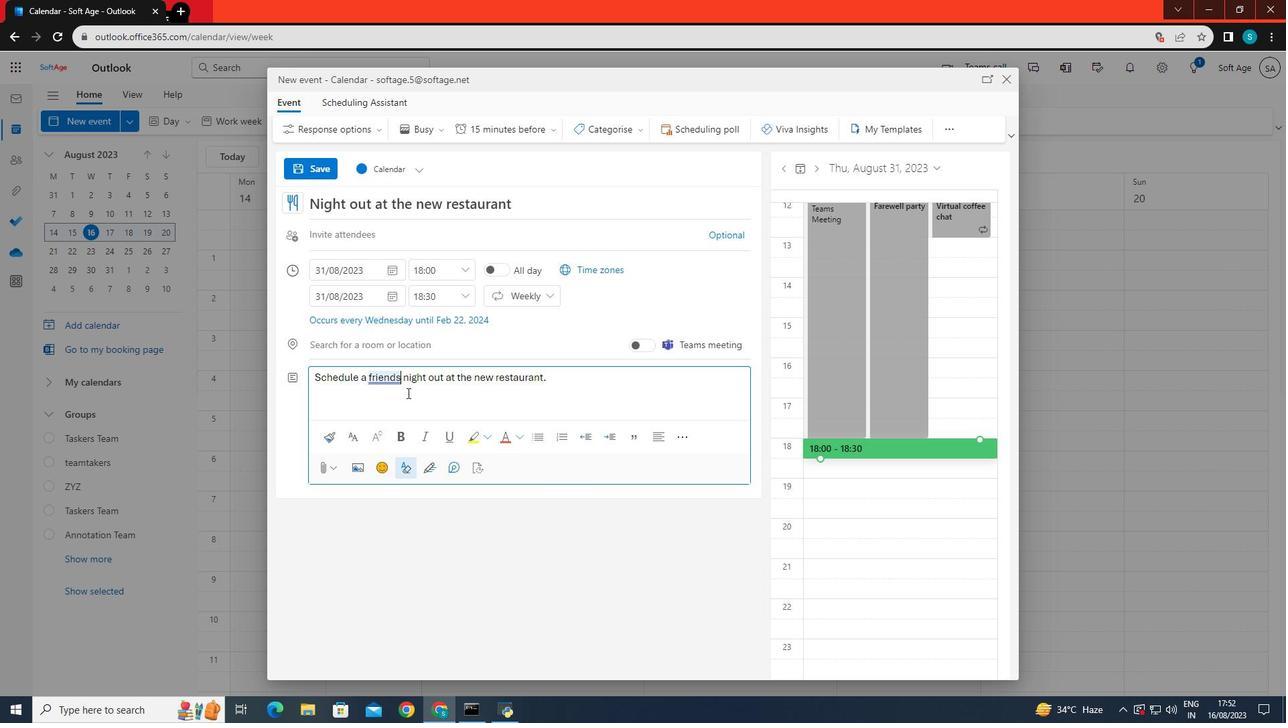 
Action: Mouse pressed left at (398, 376)
Screenshot: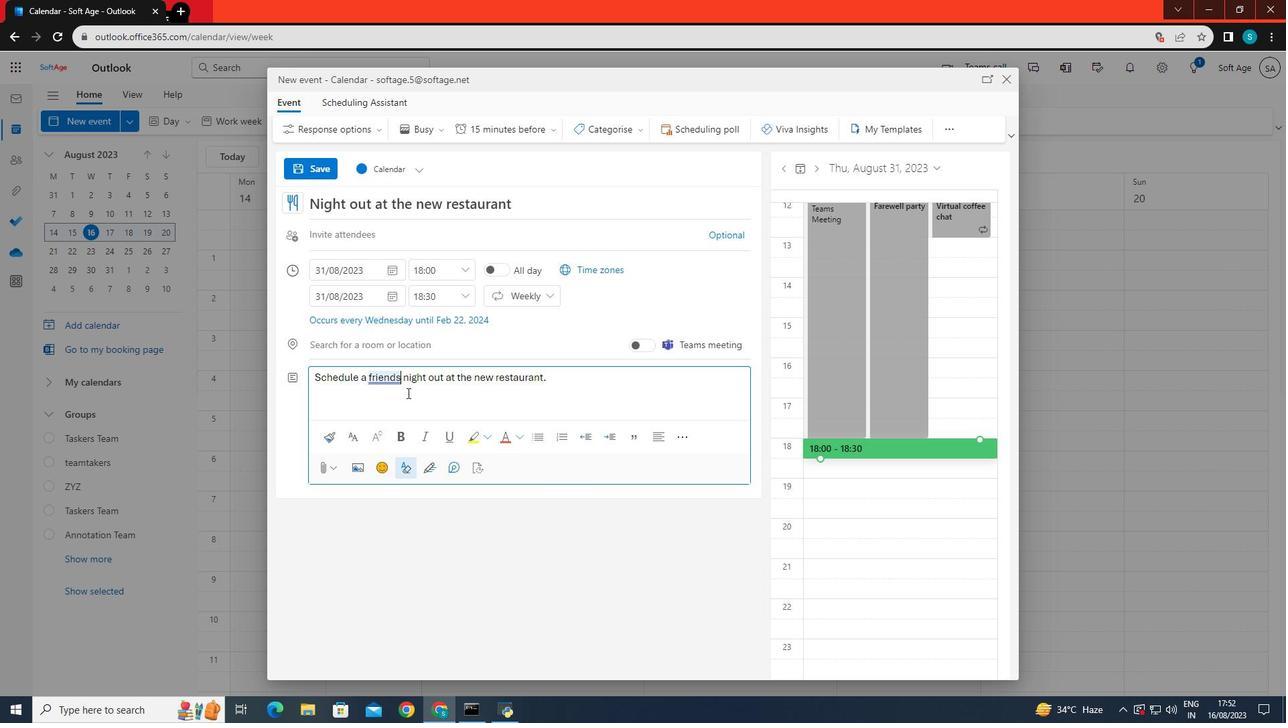 
Action: Mouse moved to (394, 435)
Screenshot: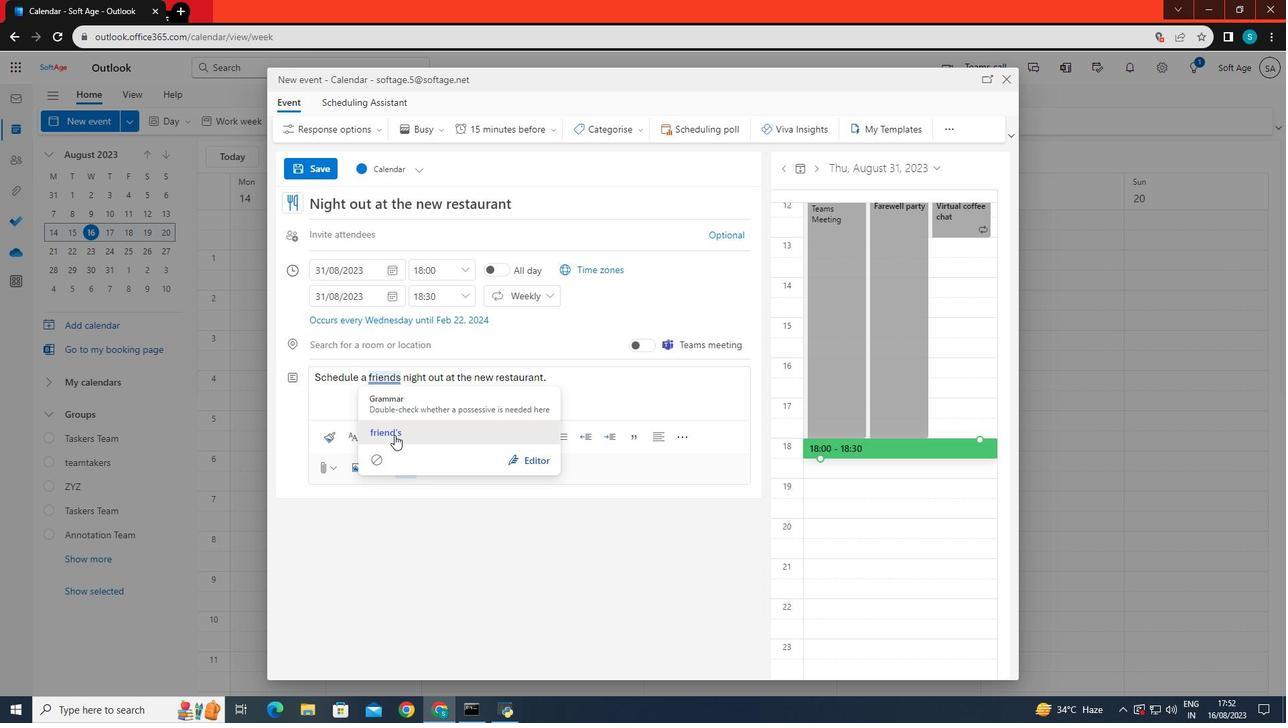 
Action: Mouse pressed left at (394, 435)
Screenshot: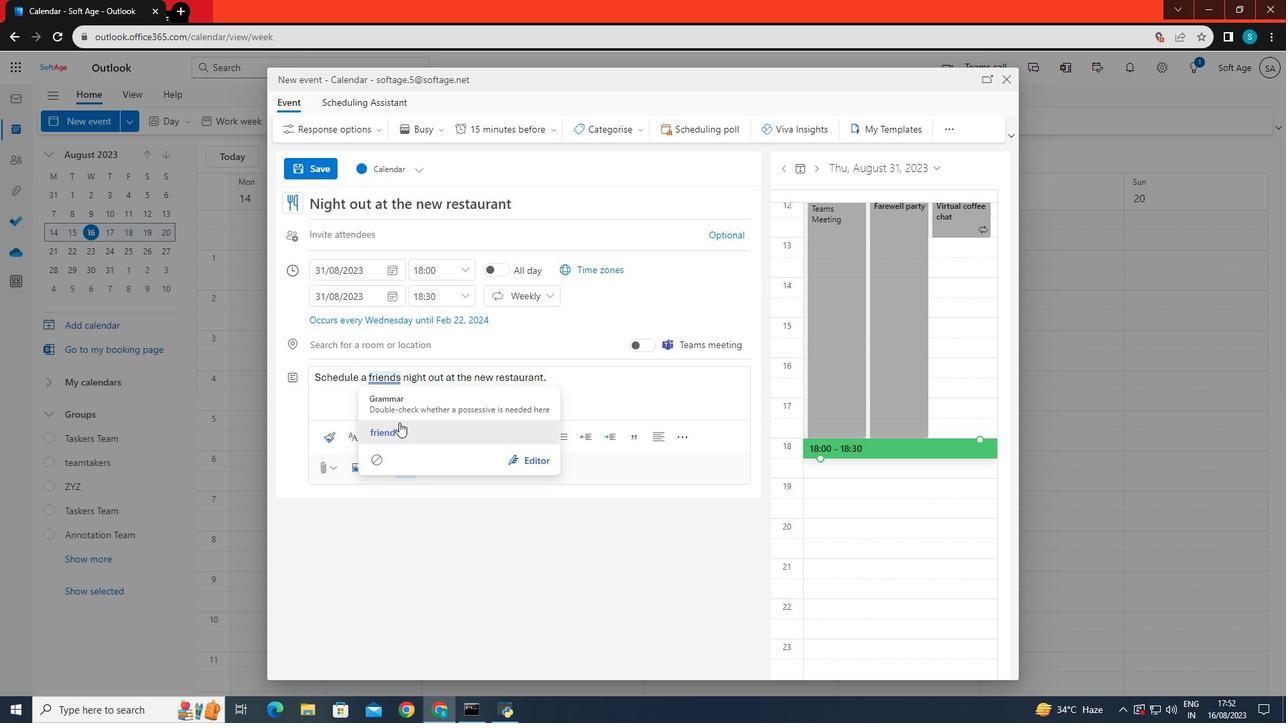 
Action: Mouse moved to (410, 404)
Screenshot: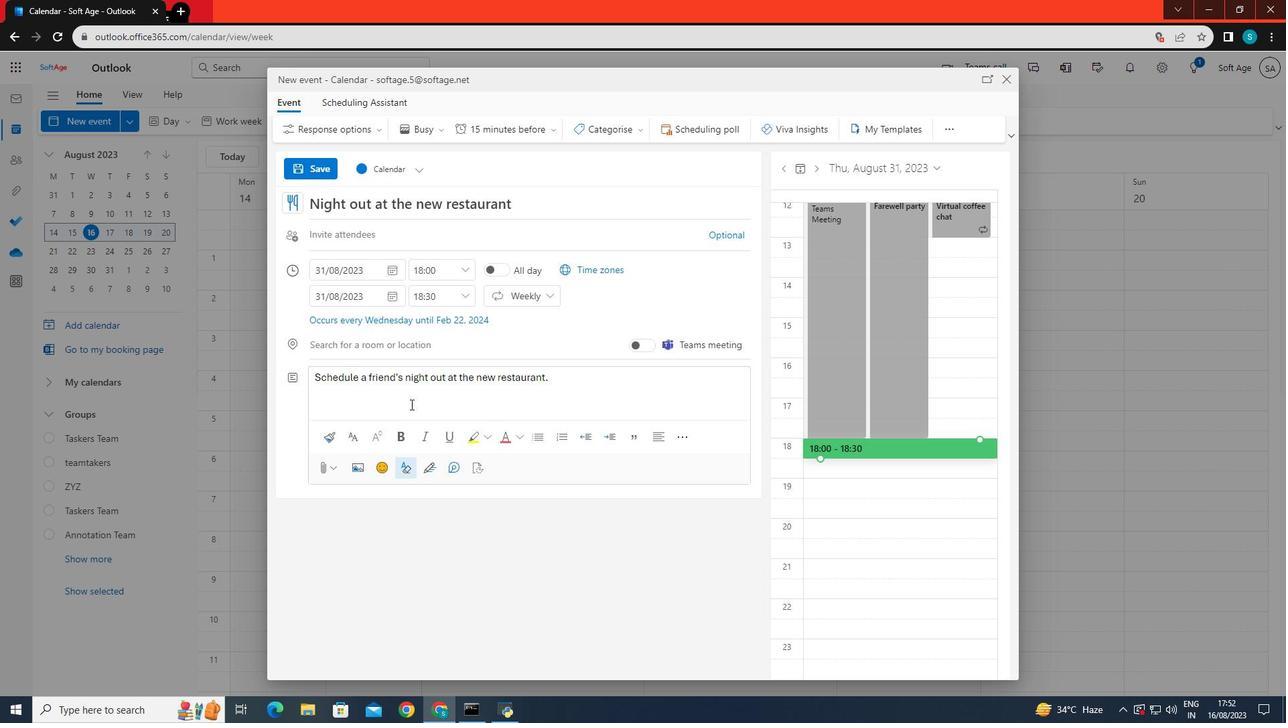 
Action: Mouse pressed left at (410, 404)
Screenshot: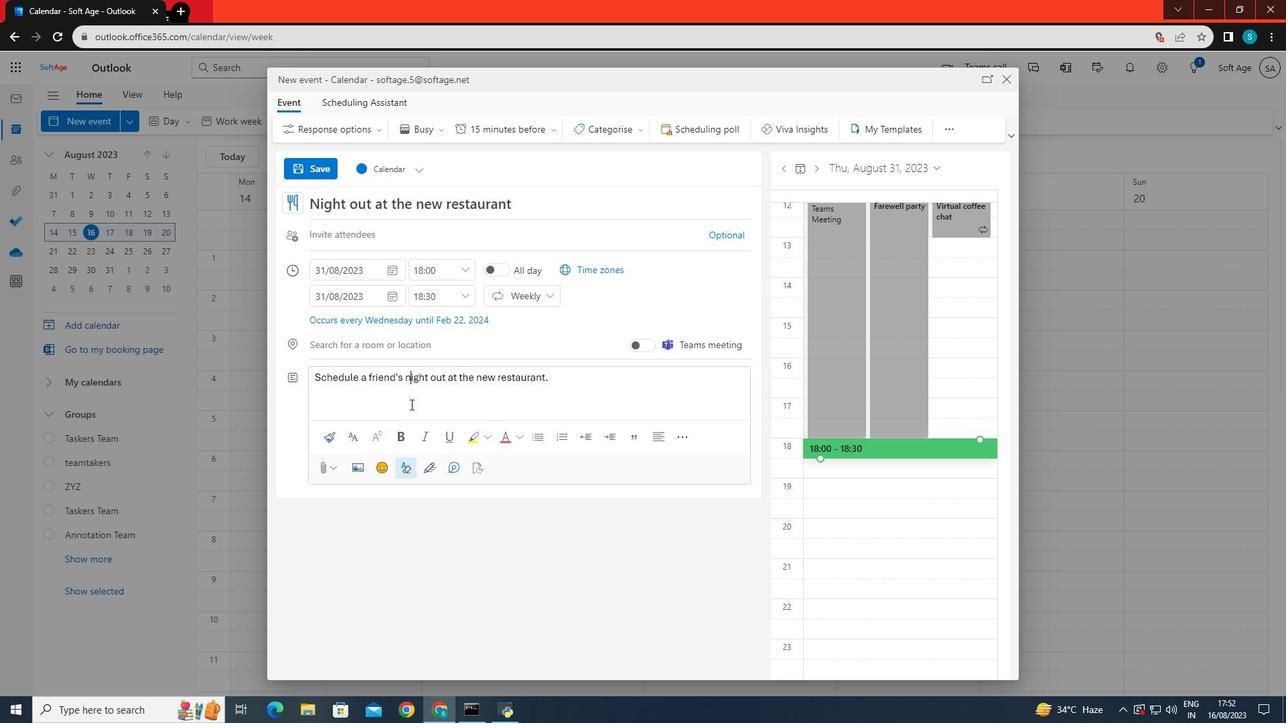 
Action: Mouse moved to (312, 174)
Screenshot: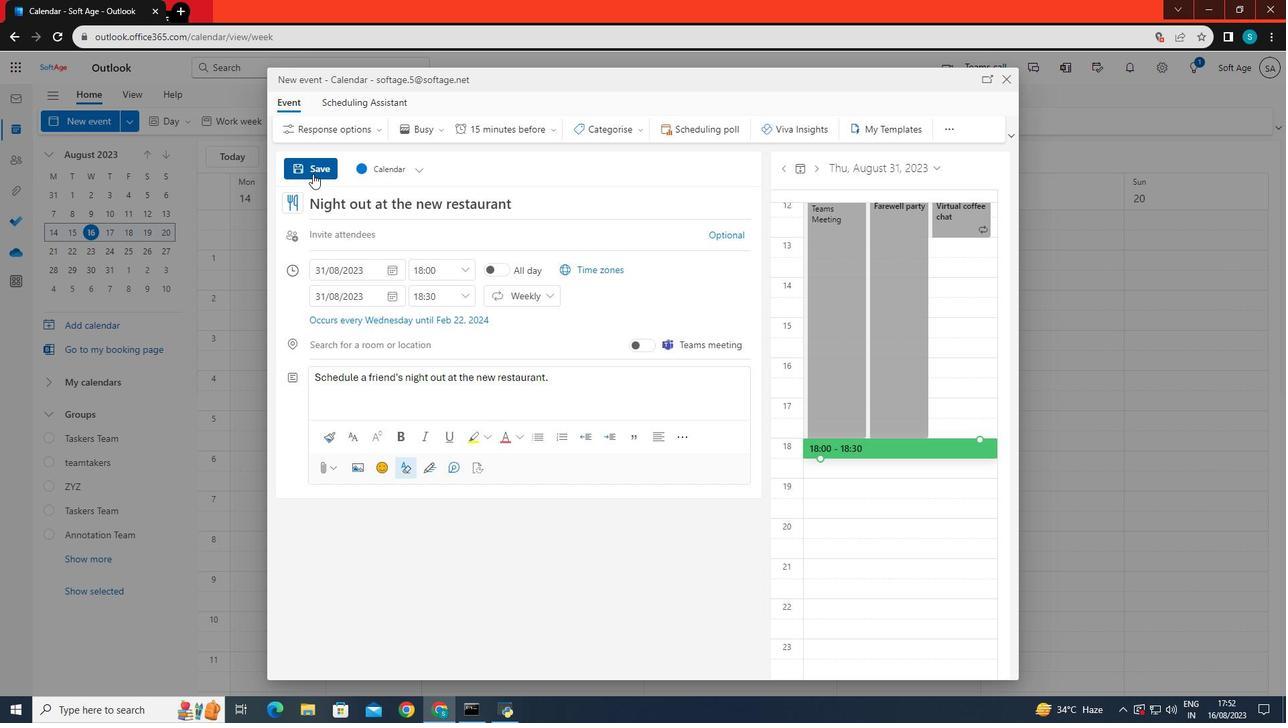
Action: Mouse pressed left at (312, 174)
Screenshot: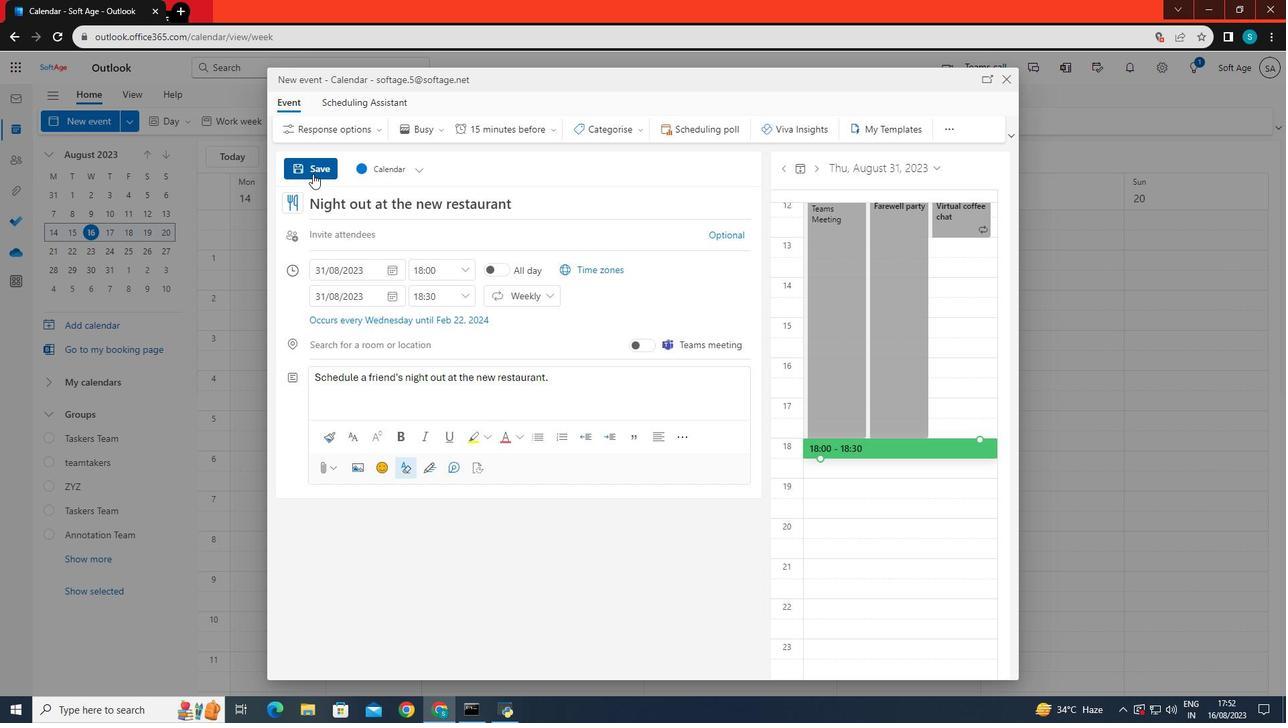 
